 Task: Open a blank sheet, save the file as 'forecast' Insert a table '3 by 2' In first column, add headers, 'Employee Name, Monday, Tuesday'. Under first header add  John. Under second header add  1:00 Pm. Under third header add  '3:00 Pm'. Change table style to  'Blue'
Action: Mouse scrolled (155, 417) with delta (0, 0)
Screenshot: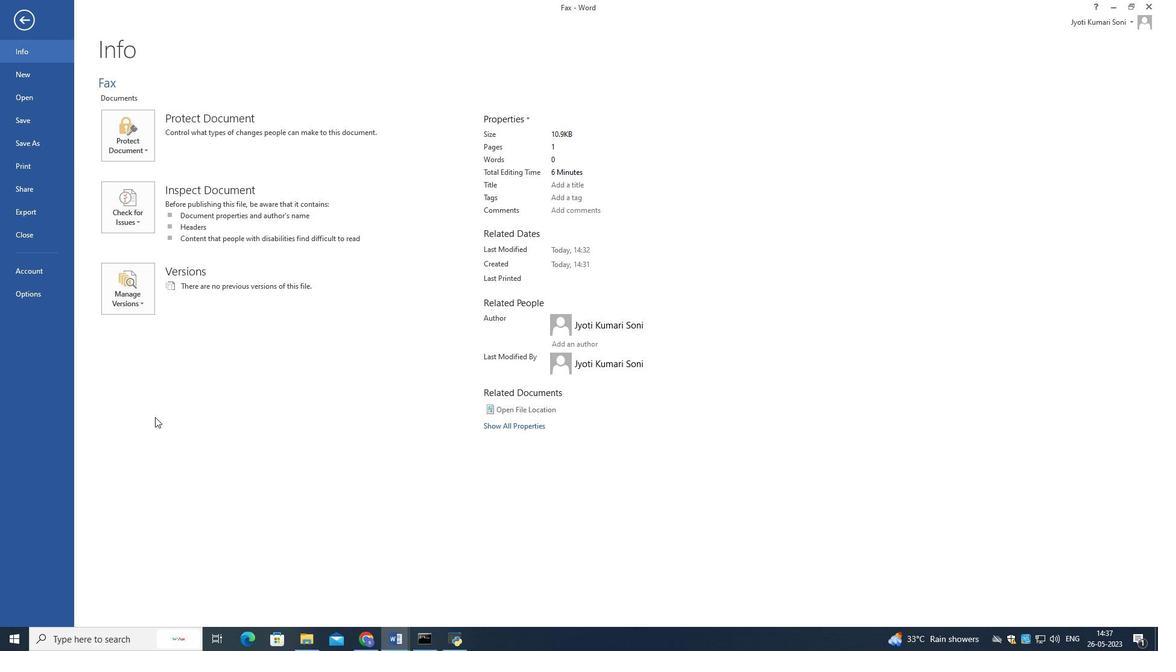 
Action: Mouse scrolled (155, 417) with delta (0, 0)
Screenshot: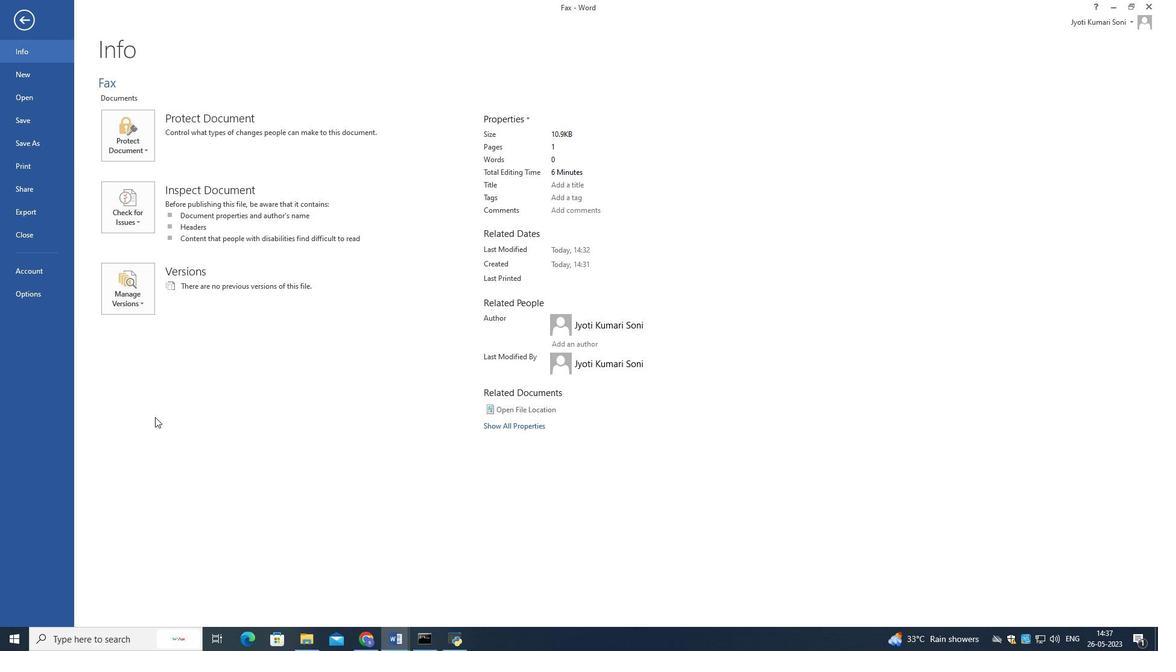 
Action: Mouse scrolled (155, 417) with delta (0, 0)
Screenshot: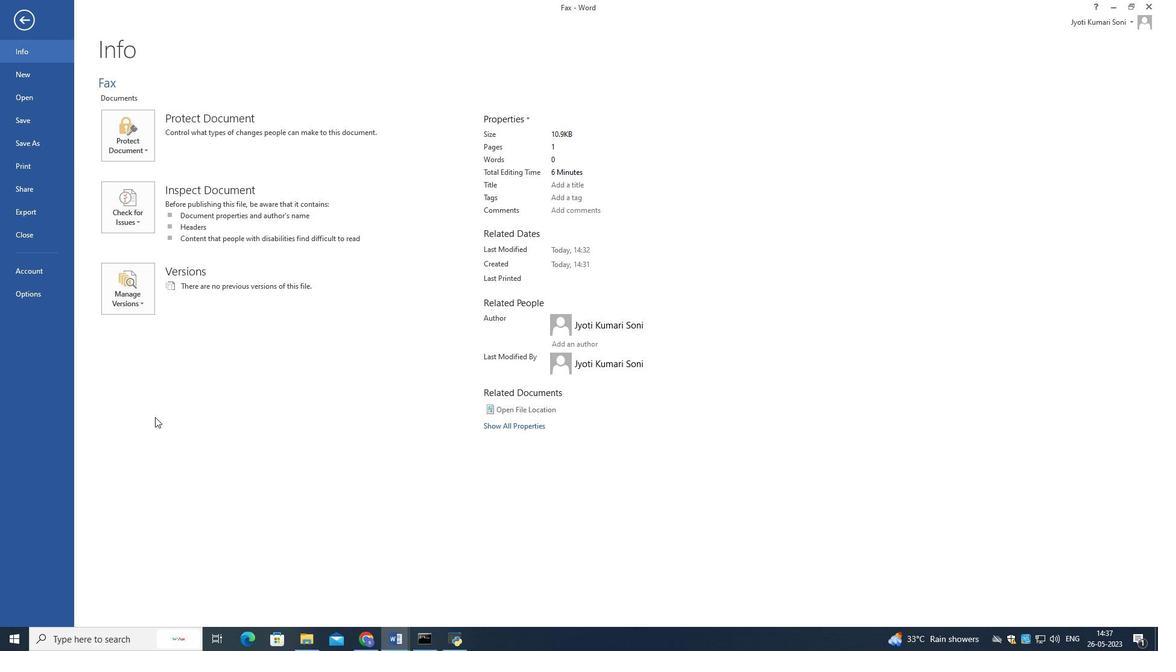 
Action: Mouse scrolled (155, 416) with delta (0, 0)
Screenshot: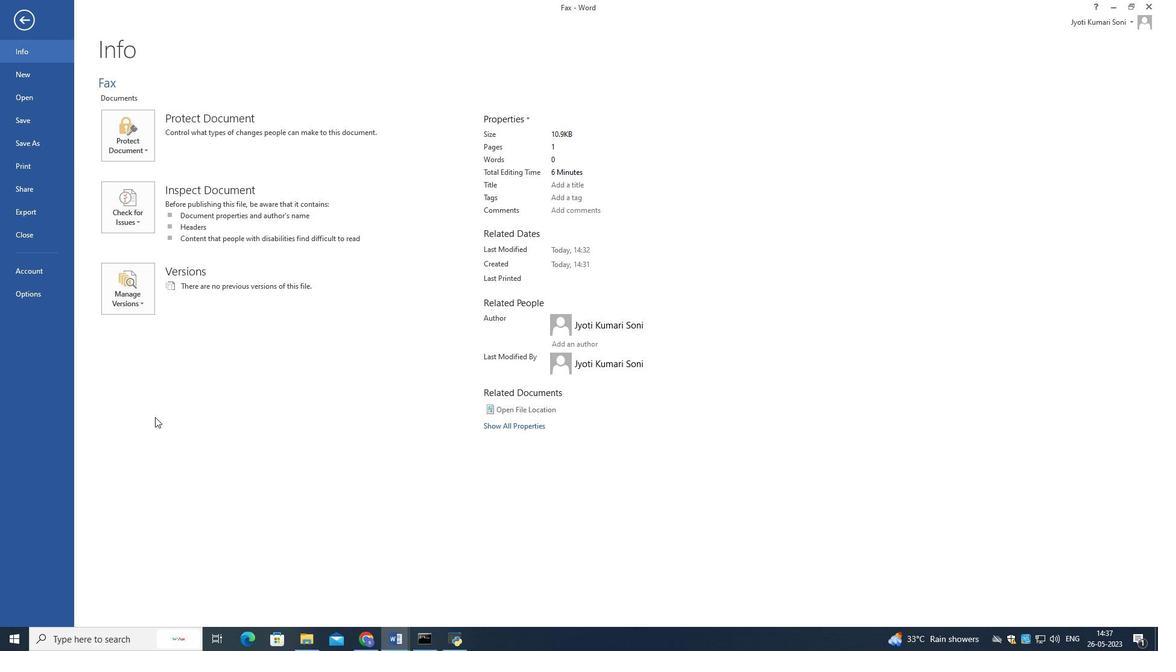 
Action: Mouse moved to (104, 402)
Screenshot: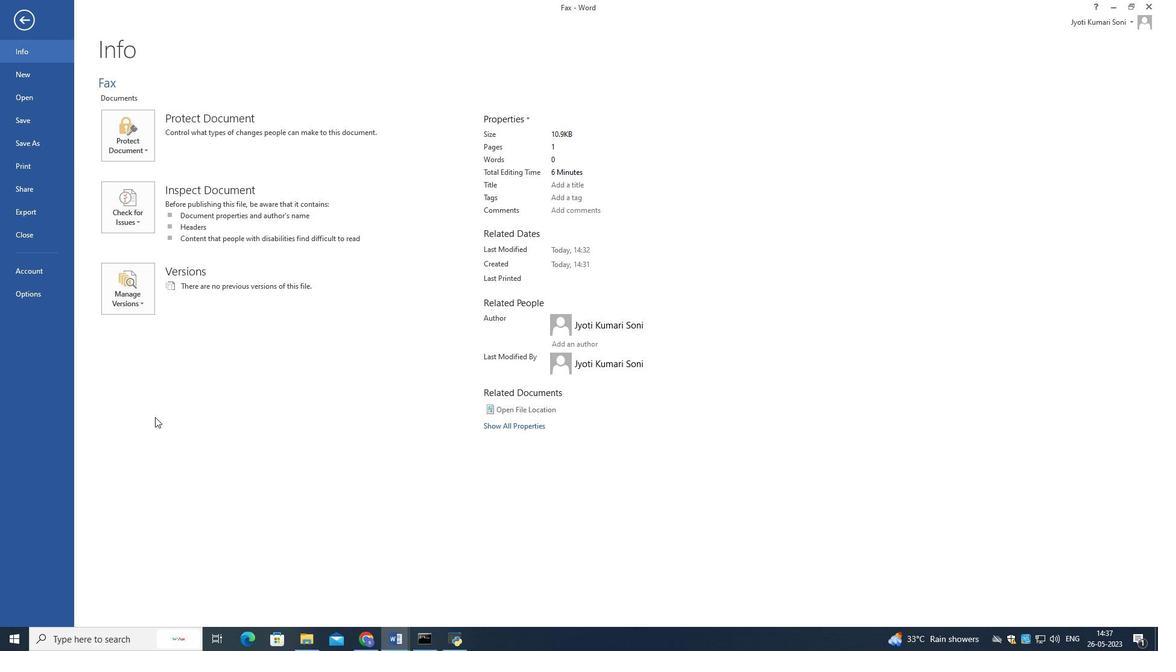 
Action: Mouse scrolled (152, 416) with delta (0, 0)
Screenshot: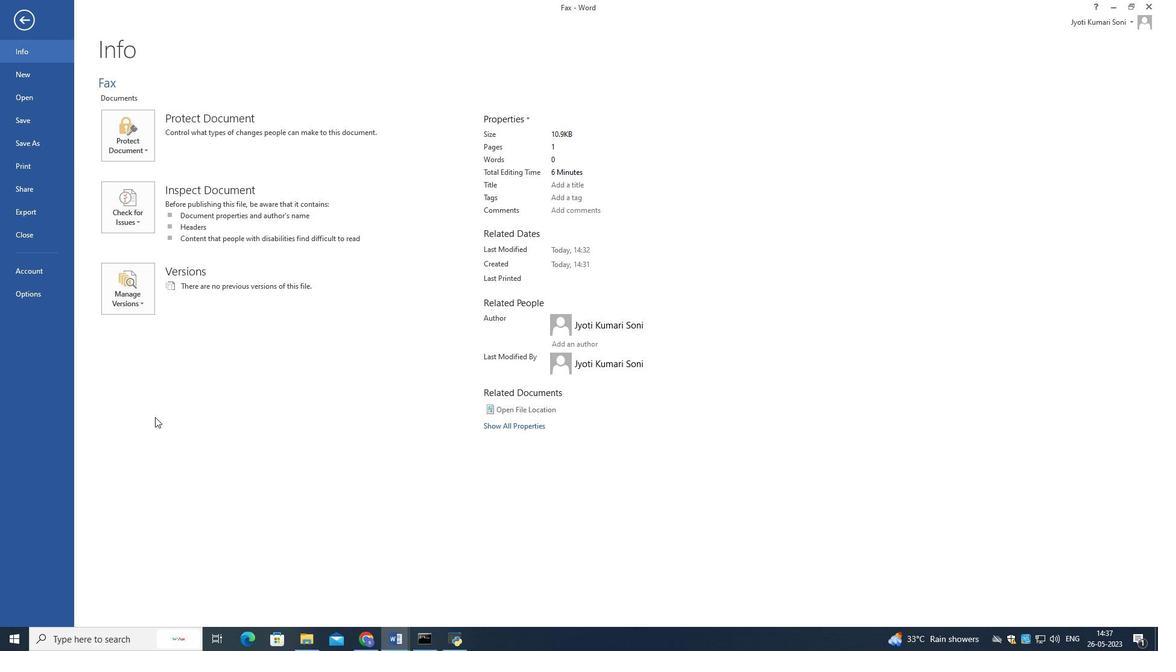 
Action: Mouse moved to (28, 80)
Screenshot: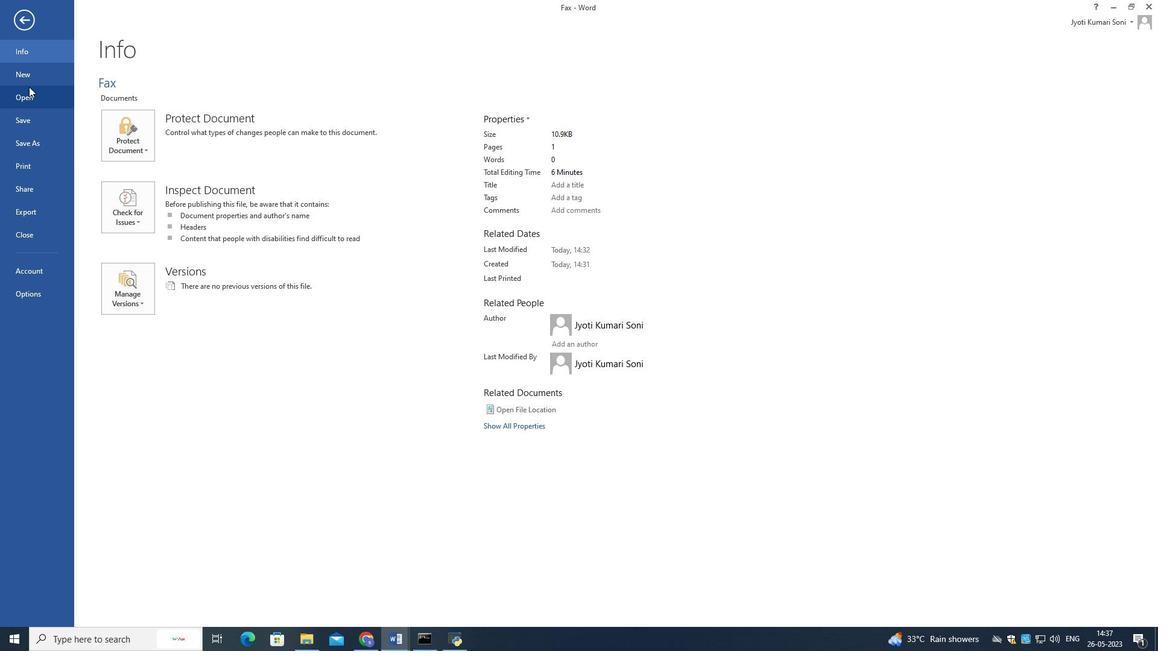 
Action: Mouse pressed left at (28, 80)
Screenshot: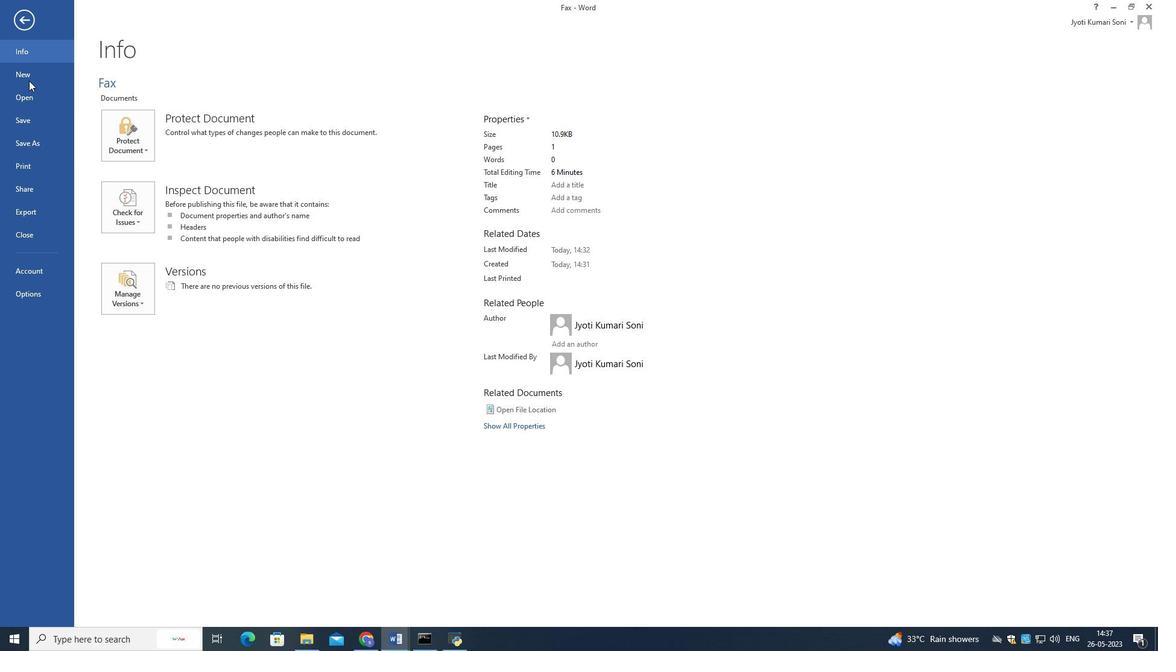 
Action: Mouse moved to (168, 155)
Screenshot: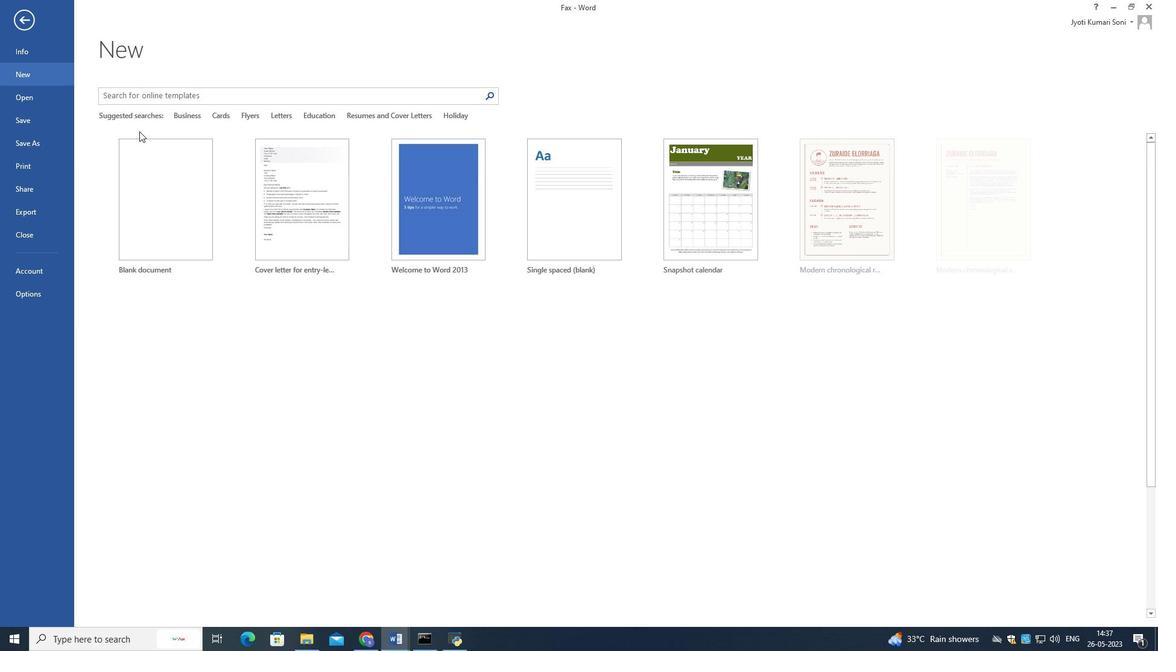 
Action: Mouse pressed left at (168, 155)
Screenshot: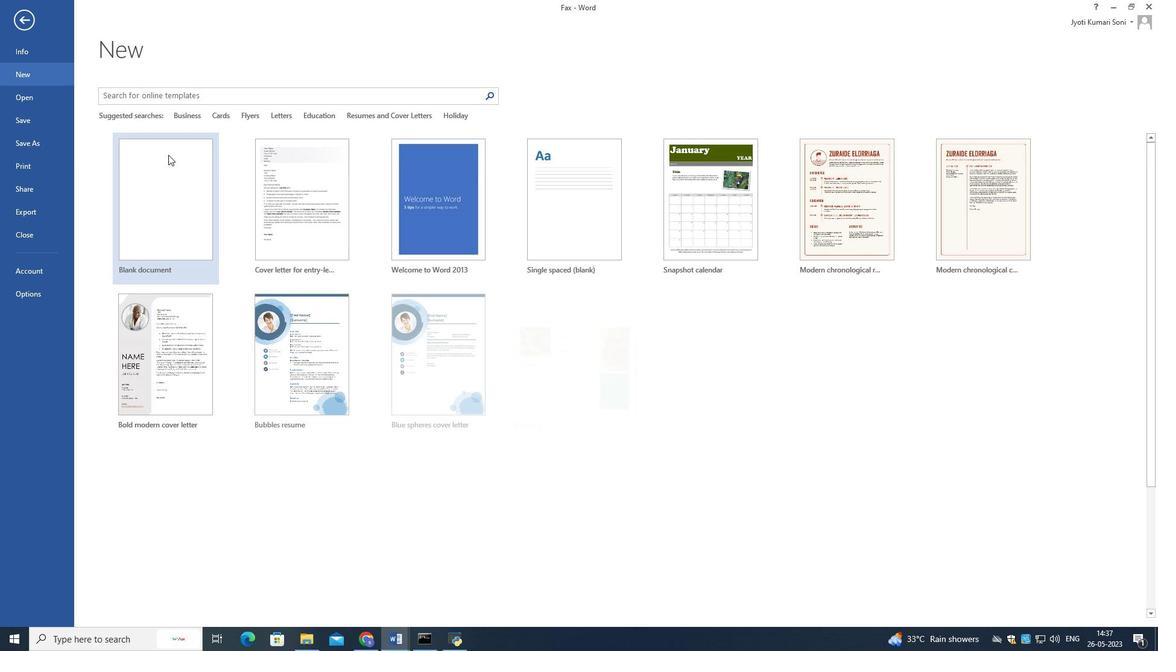 
Action: Mouse moved to (28, 22)
Screenshot: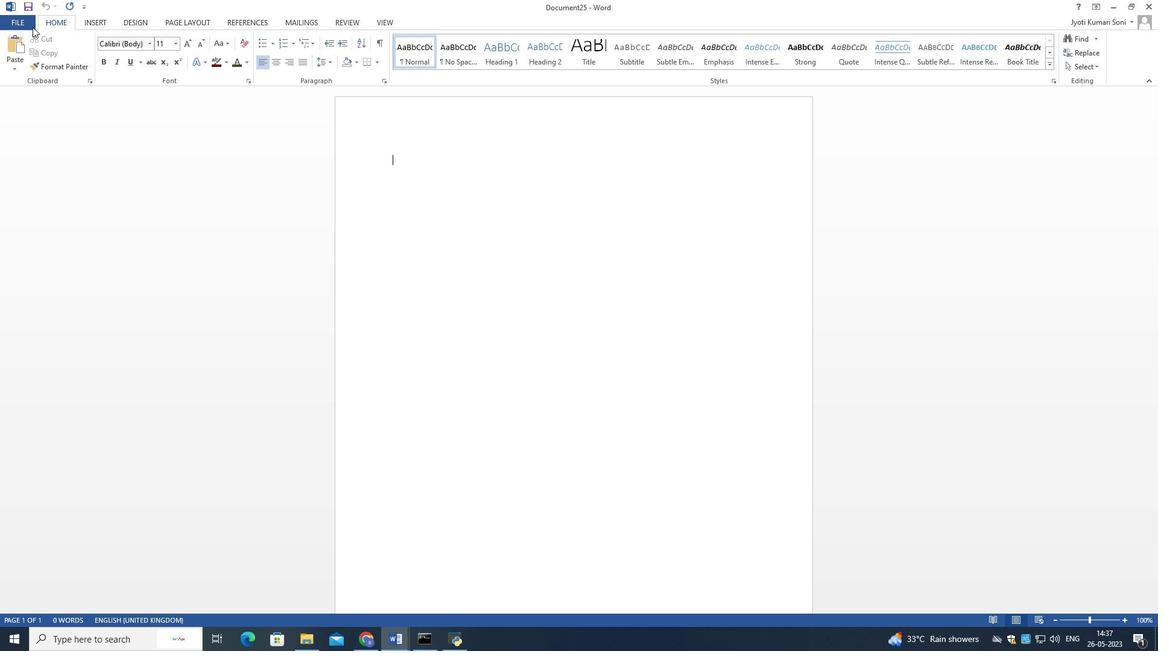 
Action: Mouse pressed left at (28, 22)
Screenshot: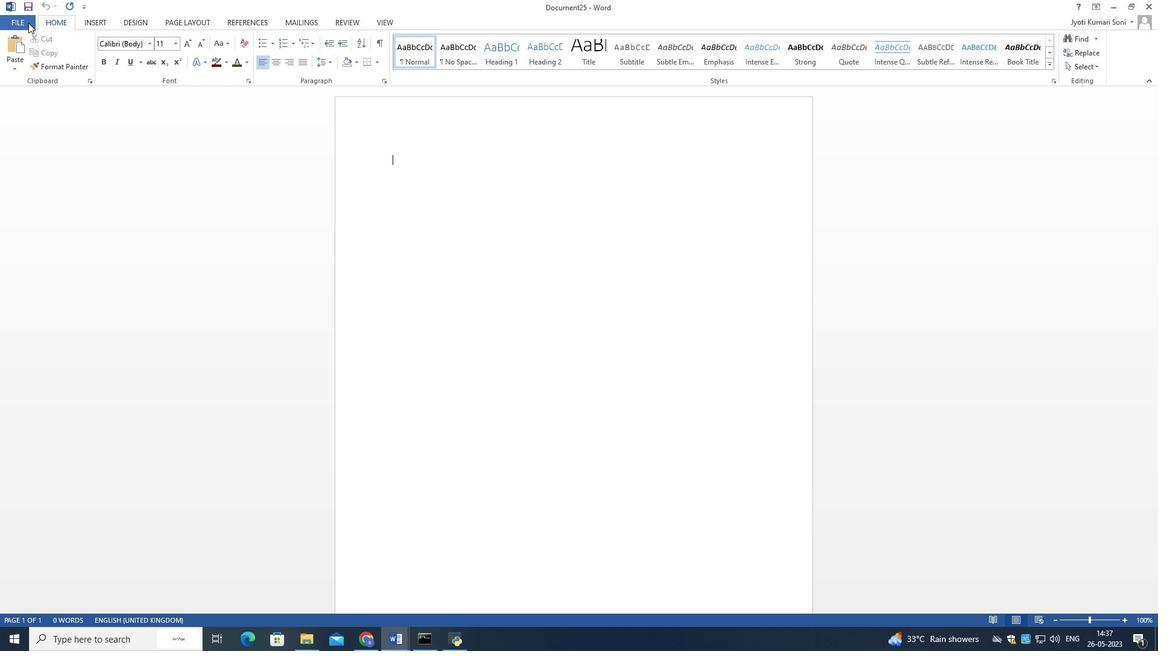 
Action: Mouse moved to (28, 143)
Screenshot: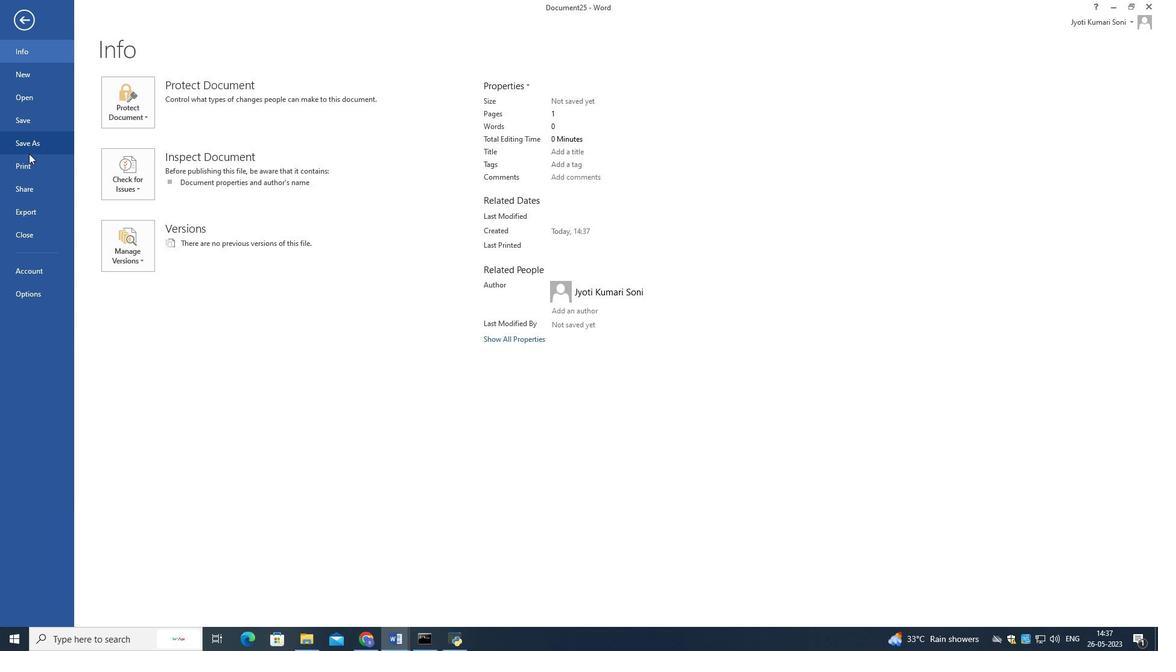 
Action: Mouse pressed left at (28, 143)
Screenshot: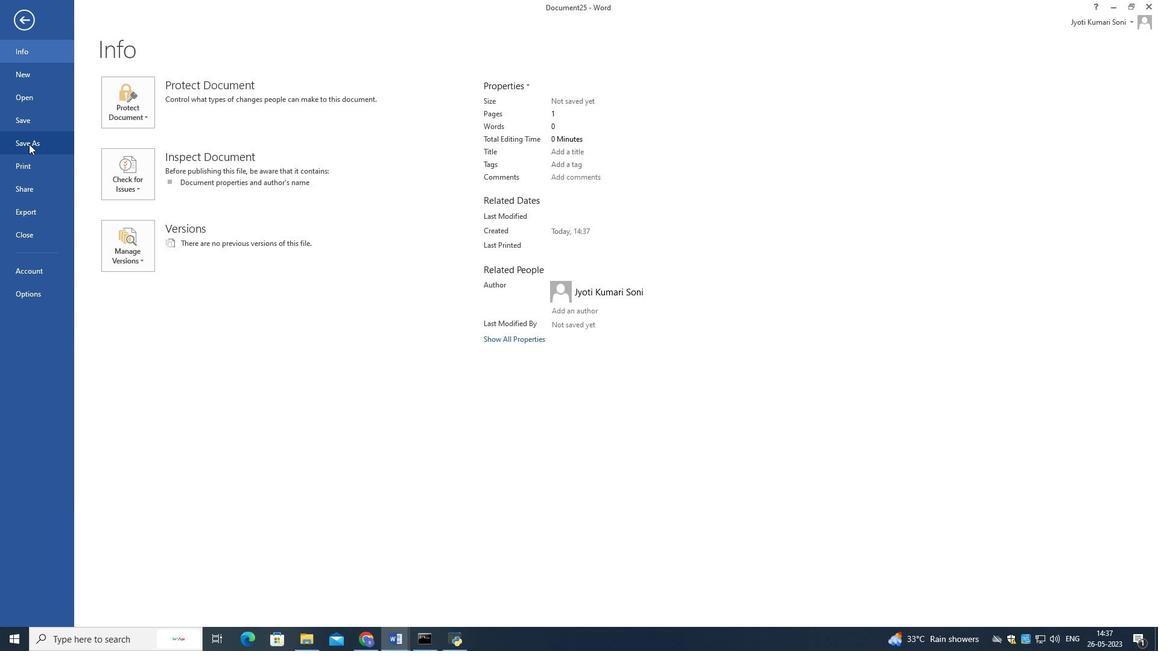 
Action: Mouse moved to (339, 122)
Screenshot: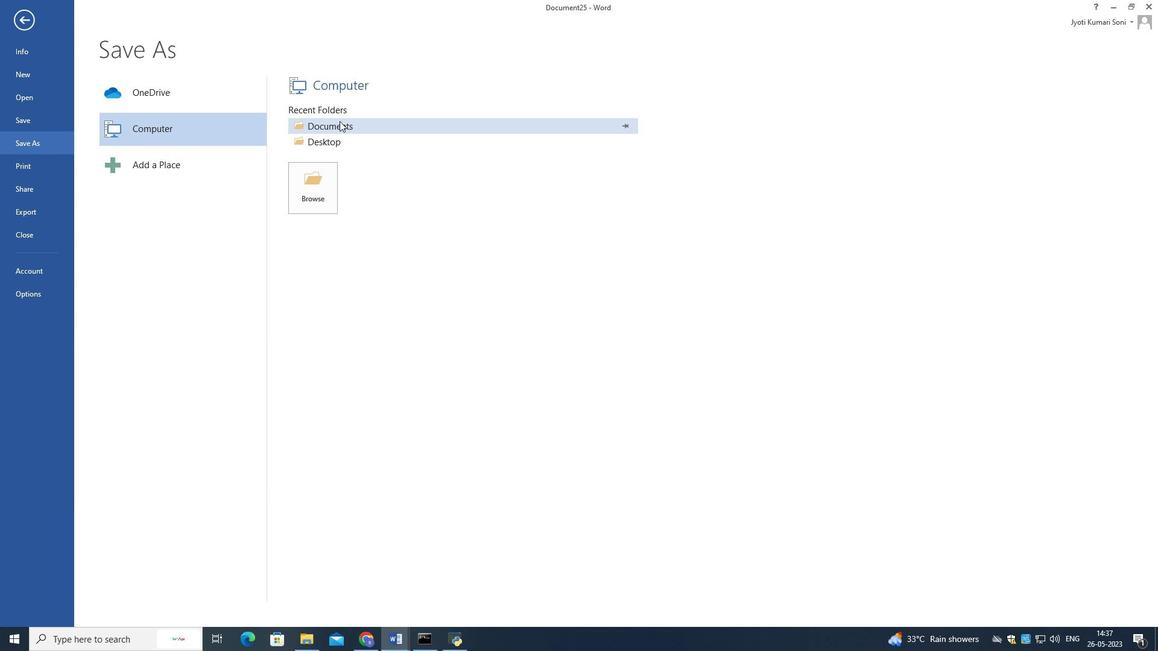 
Action: Mouse pressed left at (339, 122)
Screenshot: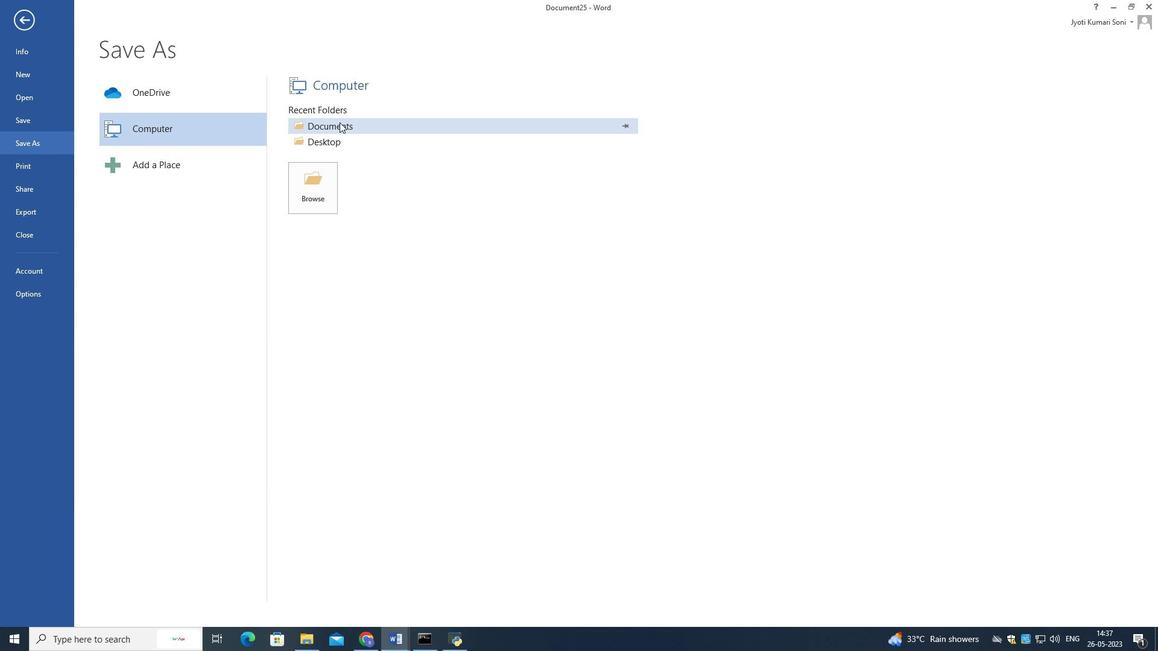
Action: Mouse moved to (334, 243)
Screenshot: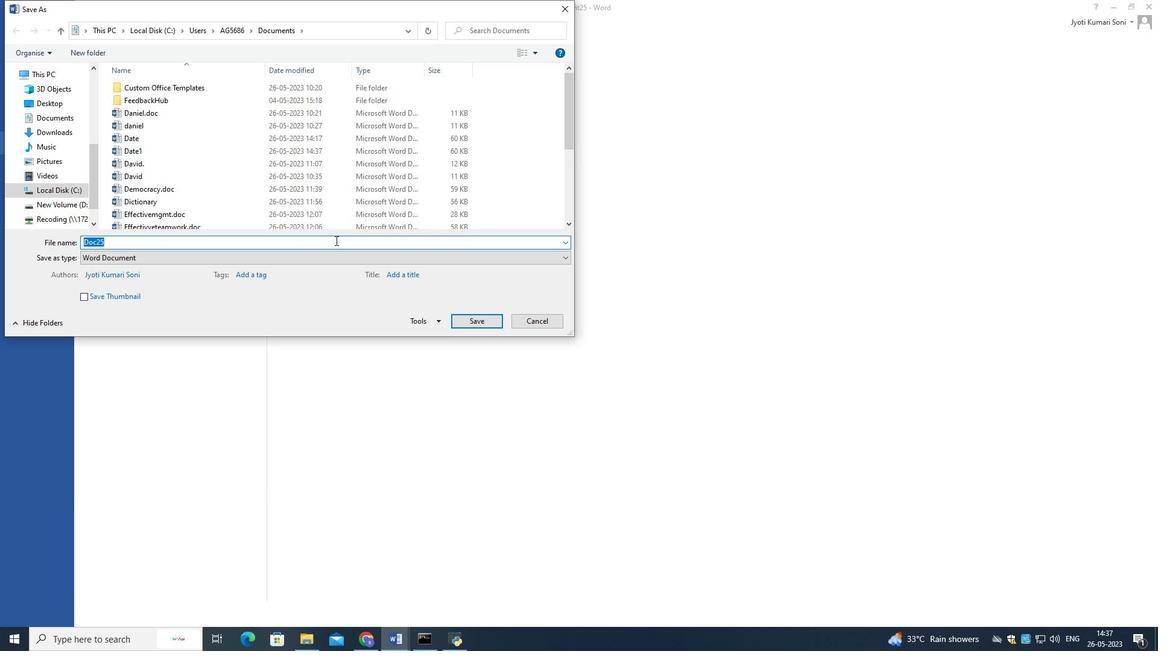 
Action: Mouse pressed left at (334, 243)
Screenshot: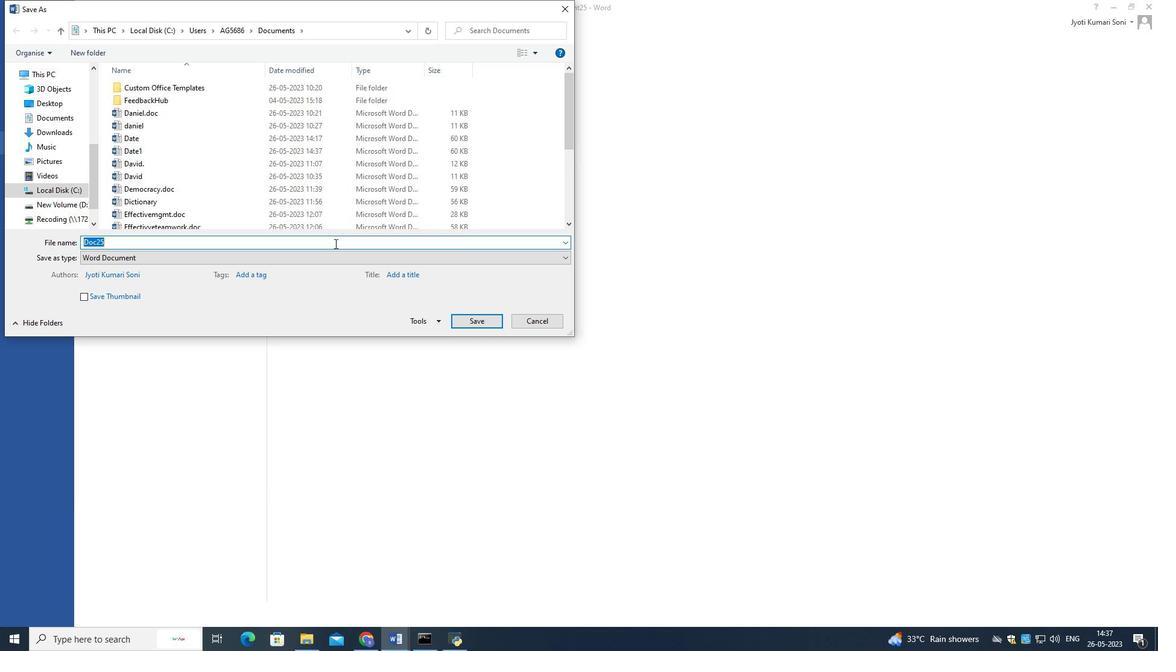 
Action: Key pressed <Key.backspace><Key.backspace><Key.backspace><Key.backspace><Key.backspace><Key.backspace><Key.backspace><Key.backspace><Key.backspace><Key.backspace><Key.backspace><Key.backspace><Key.backspace><Key.backspace><Key.backspace><Key.backspace><Key.backspace><Key.shift><Key.shift><Key.shift><Key.shift><Key.shift><Key.shift><Key.shift><Key.shift><Key.shift><Key.shift>Forecast
Screenshot: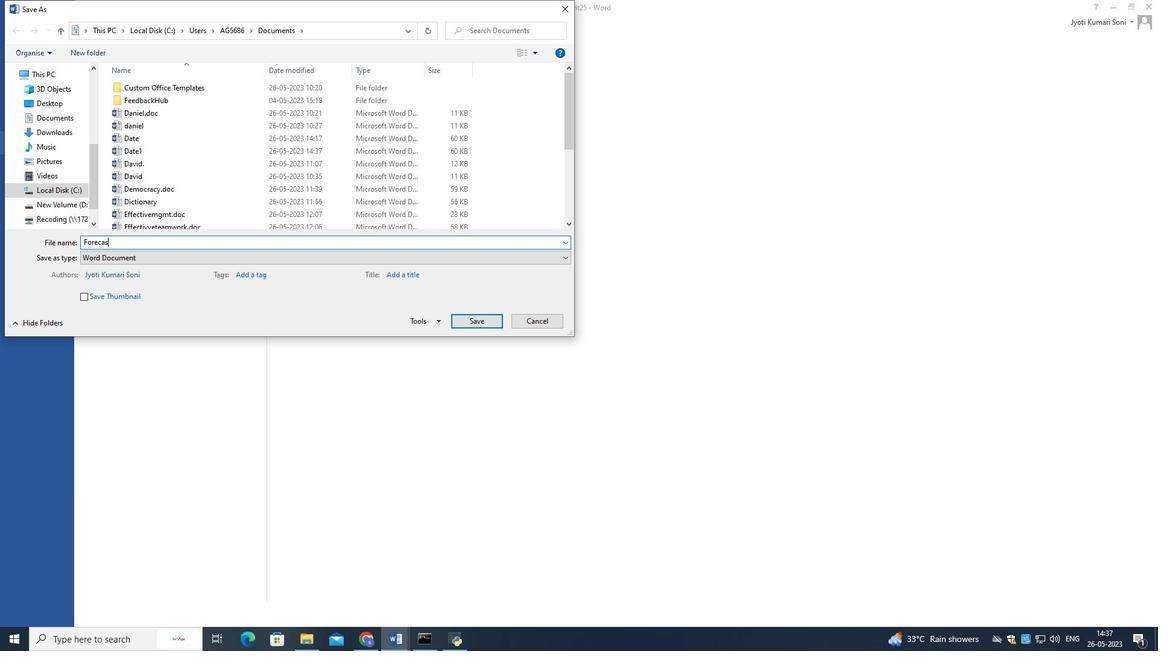 
Action: Mouse moved to (468, 322)
Screenshot: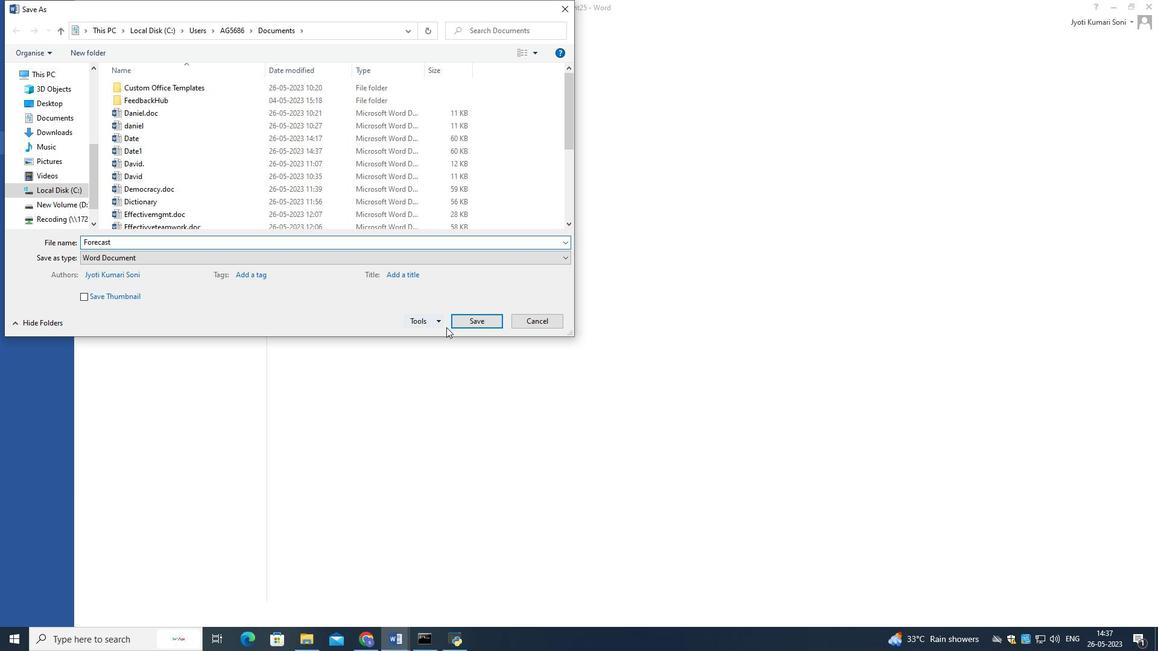 
Action: Mouse pressed left at (468, 322)
Screenshot: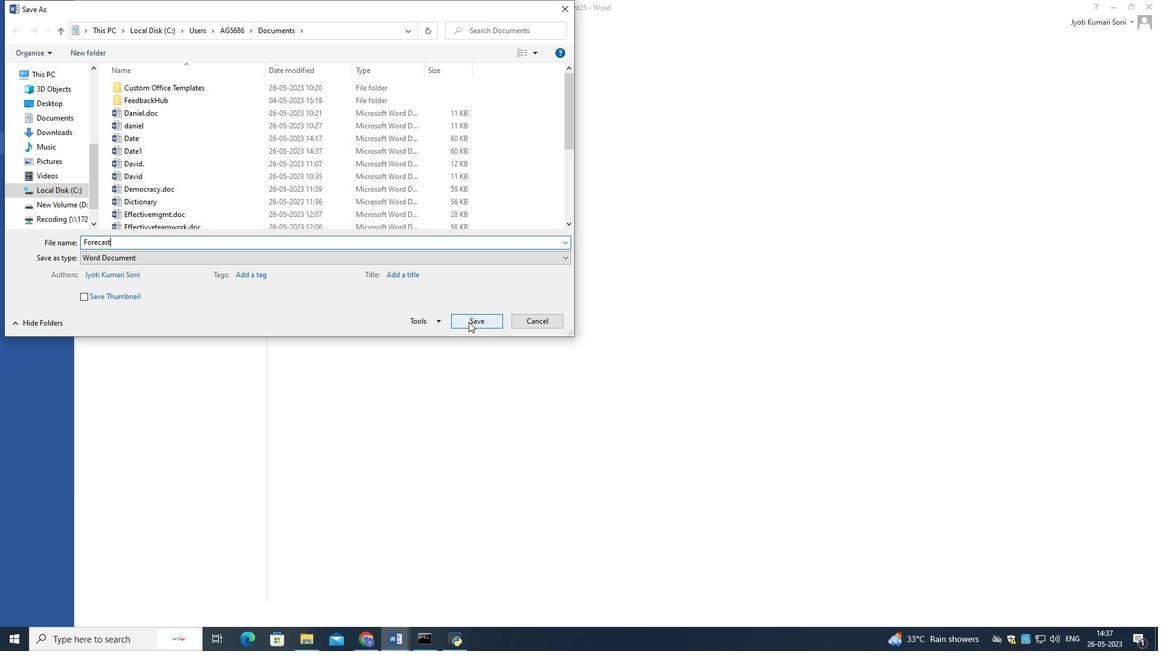 
Action: Mouse moved to (94, 21)
Screenshot: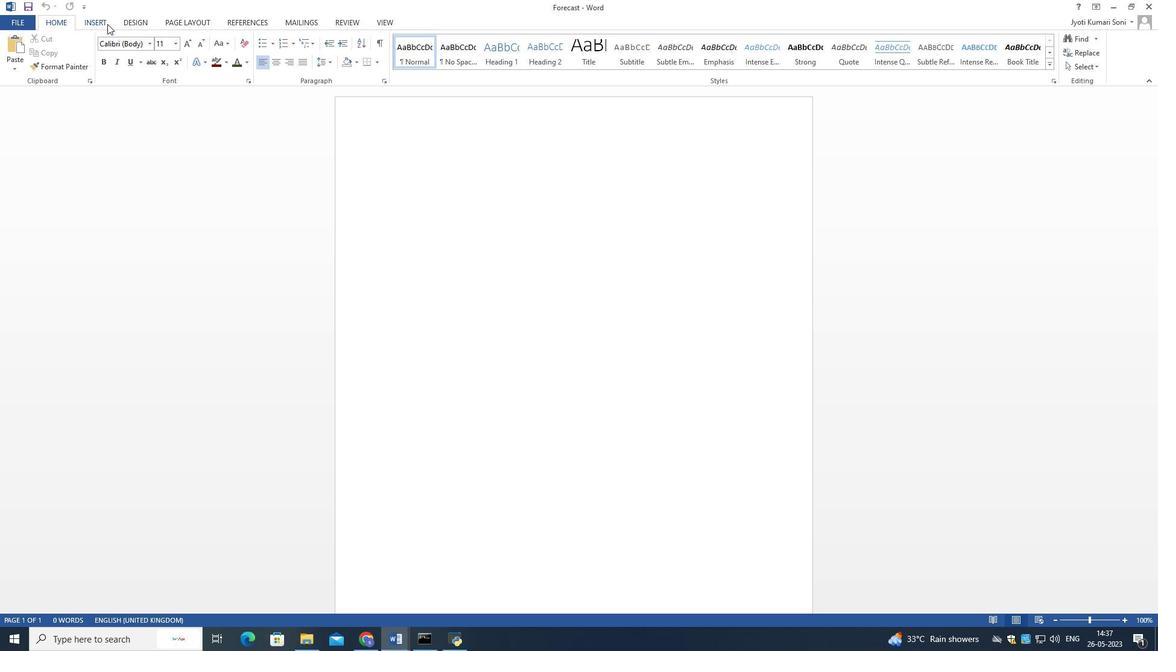 
Action: Mouse pressed left at (94, 21)
Screenshot: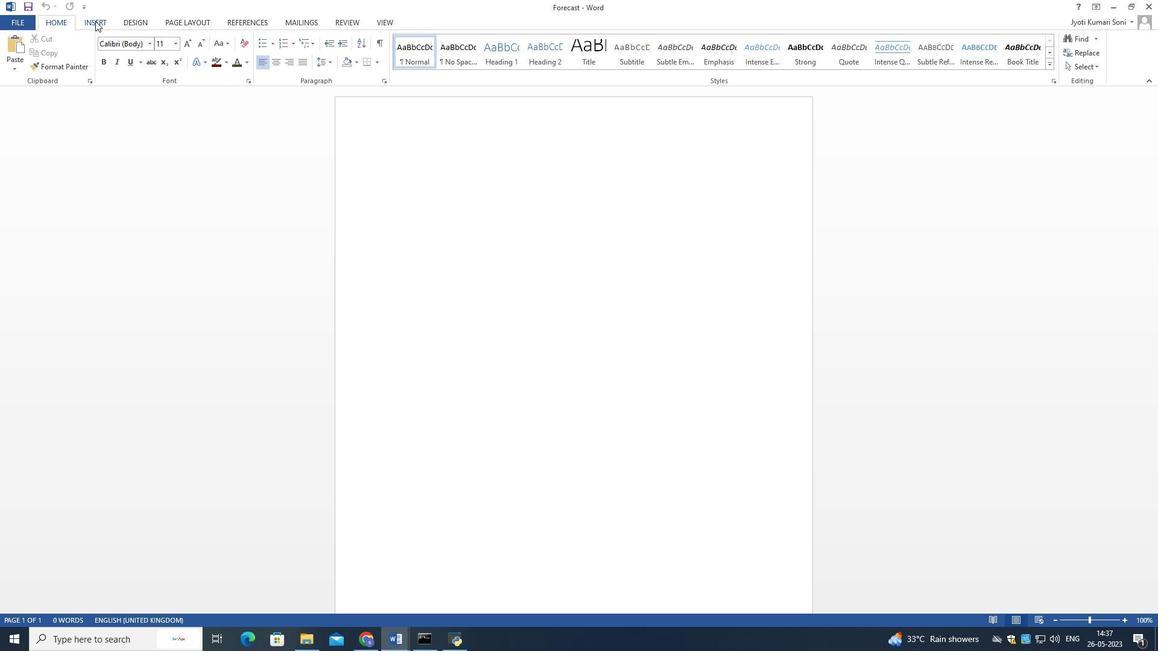 
Action: Mouse moved to (98, 69)
Screenshot: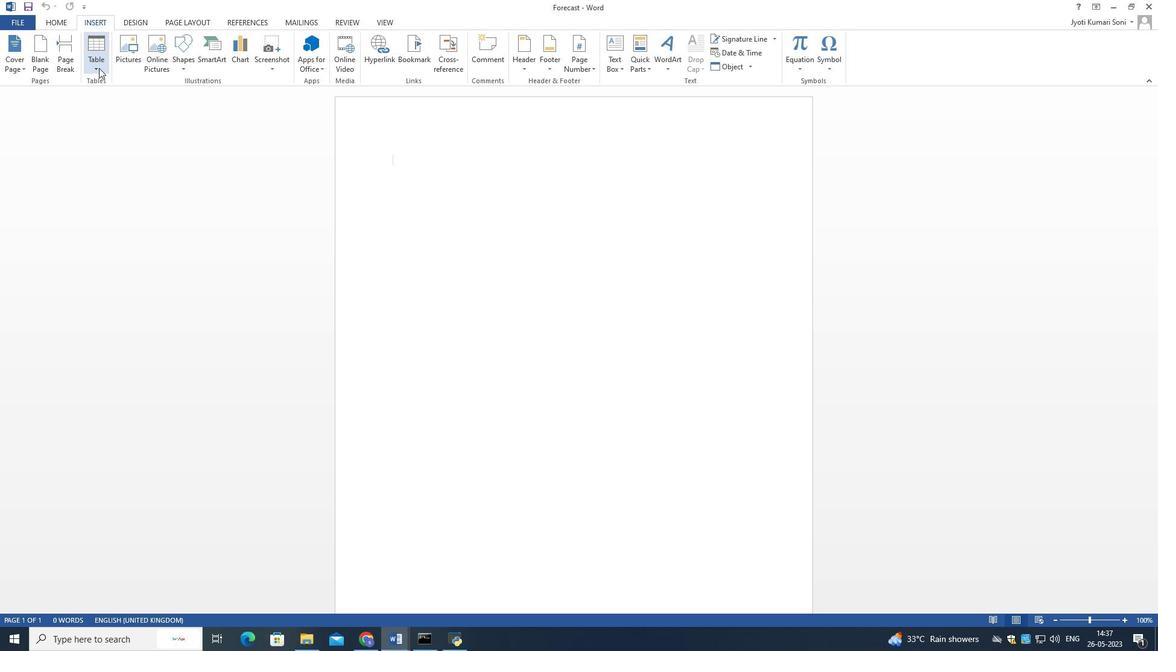 
Action: Mouse pressed left at (98, 69)
Screenshot: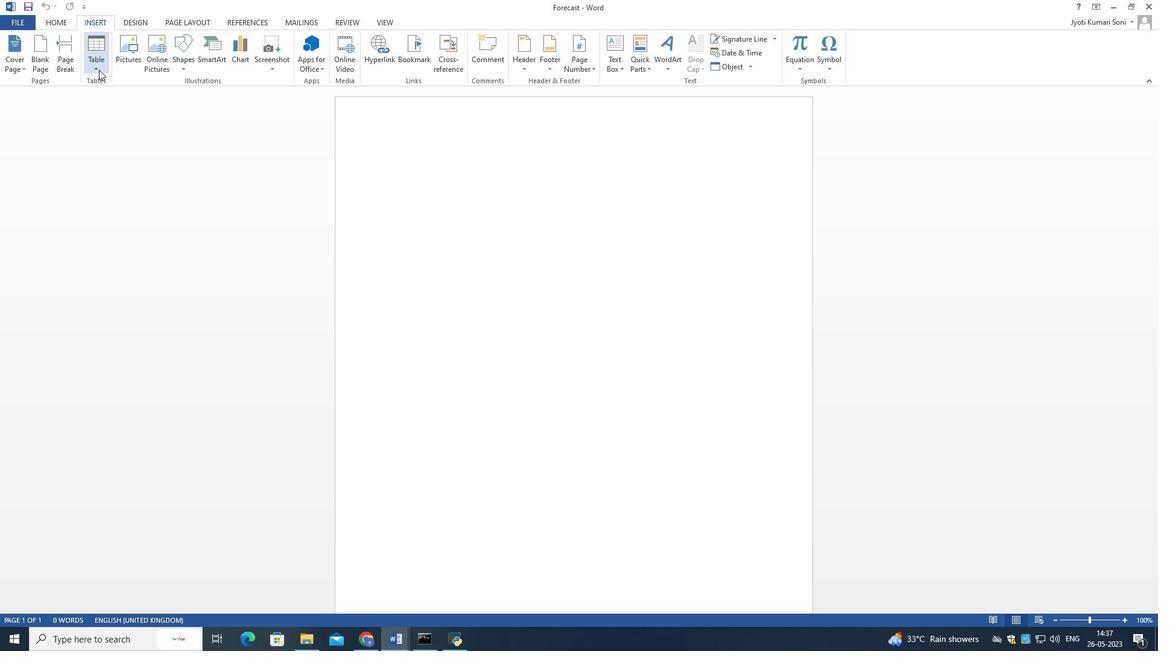 
Action: Mouse moved to (115, 103)
Screenshot: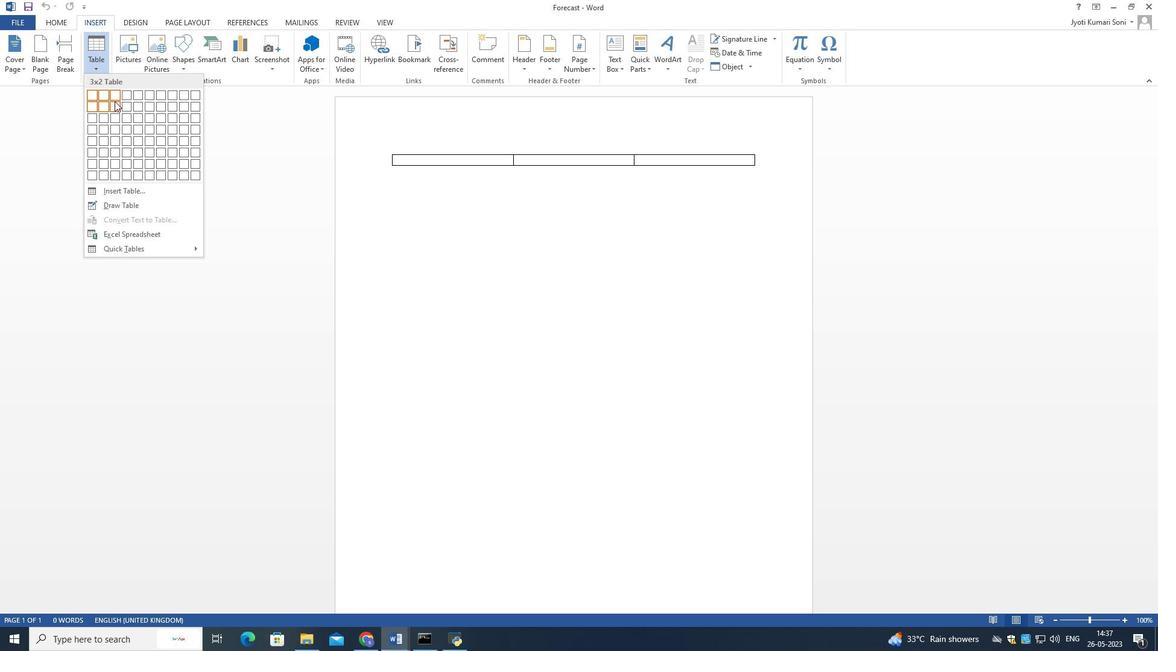 
Action: Mouse pressed left at (115, 103)
Screenshot: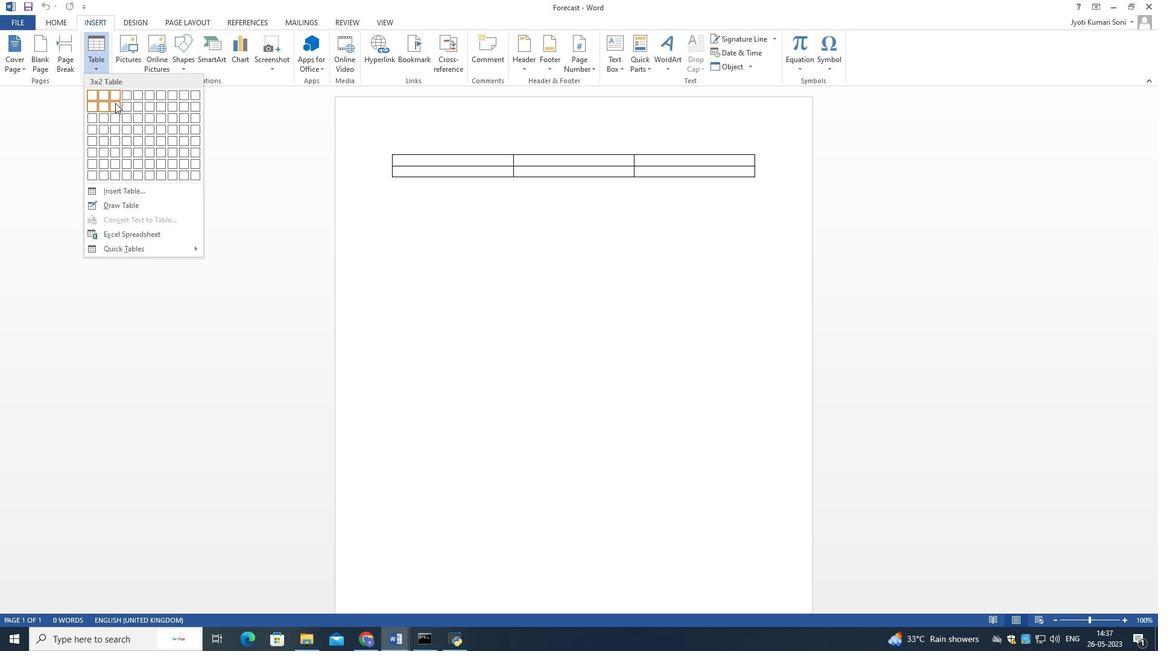 
Action: Mouse moved to (581, 165)
Screenshot: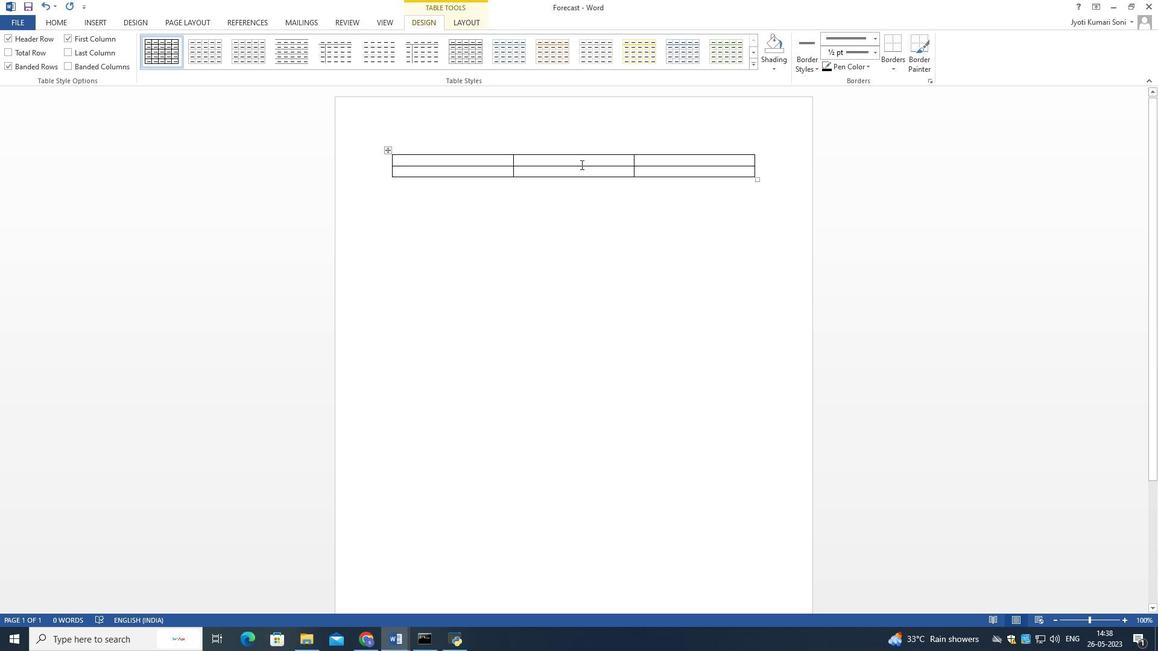
Action: Mouse pressed left at (581, 165)
Screenshot: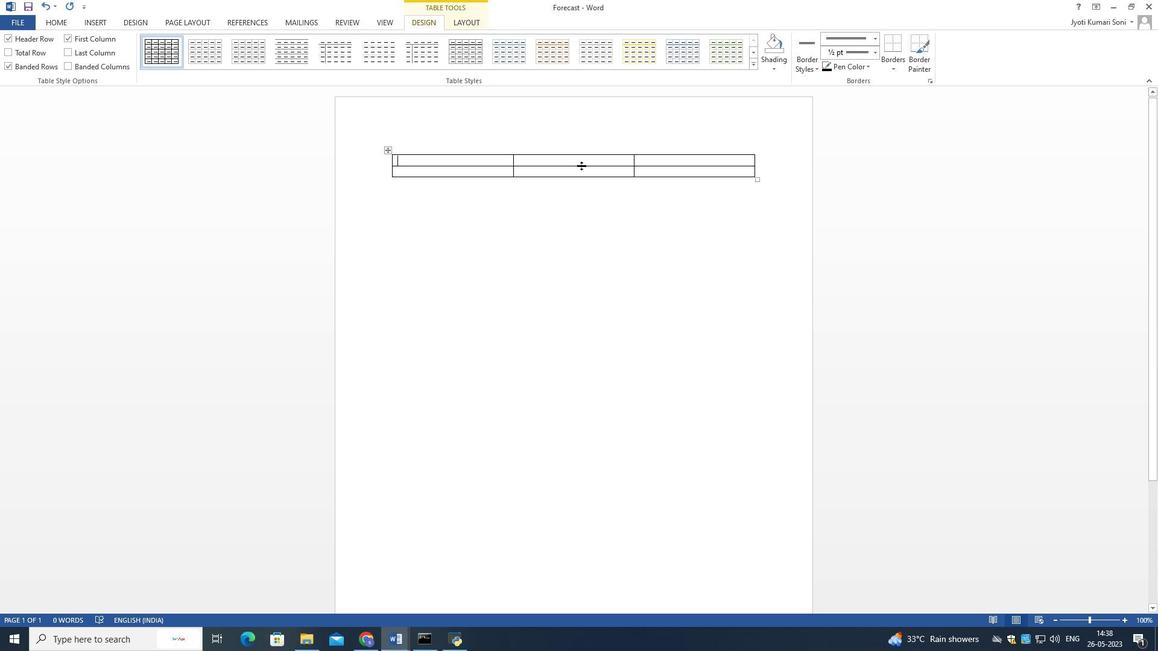 
Action: Mouse moved to (584, 193)
Screenshot: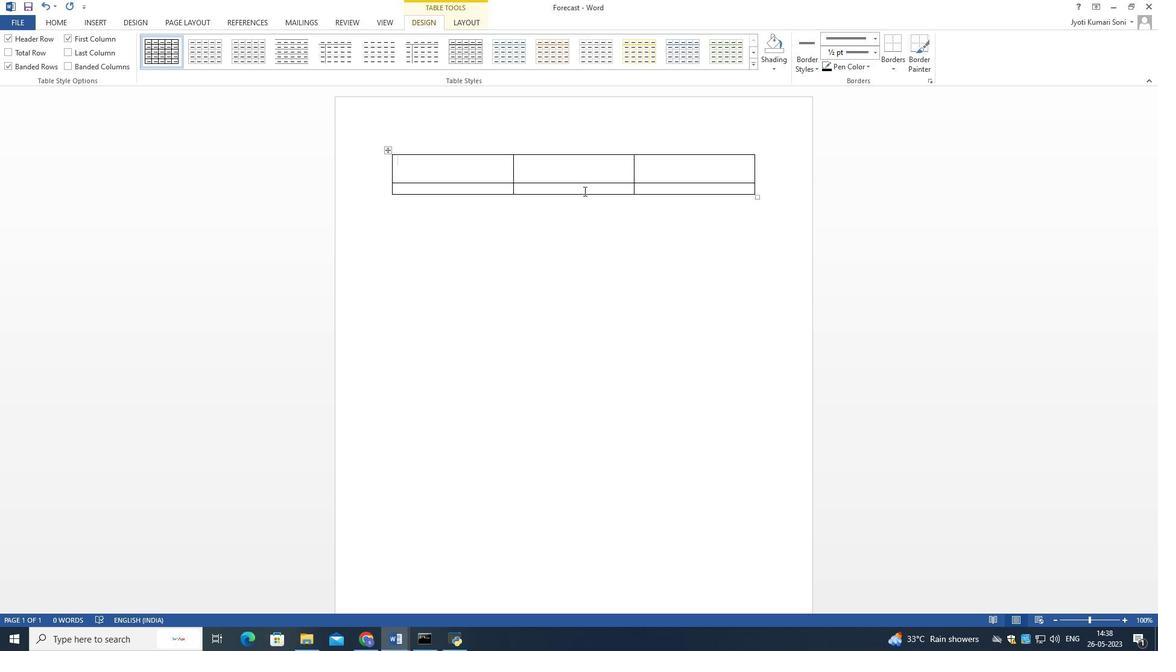 
Action: Mouse pressed left at (584, 193)
Screenshot: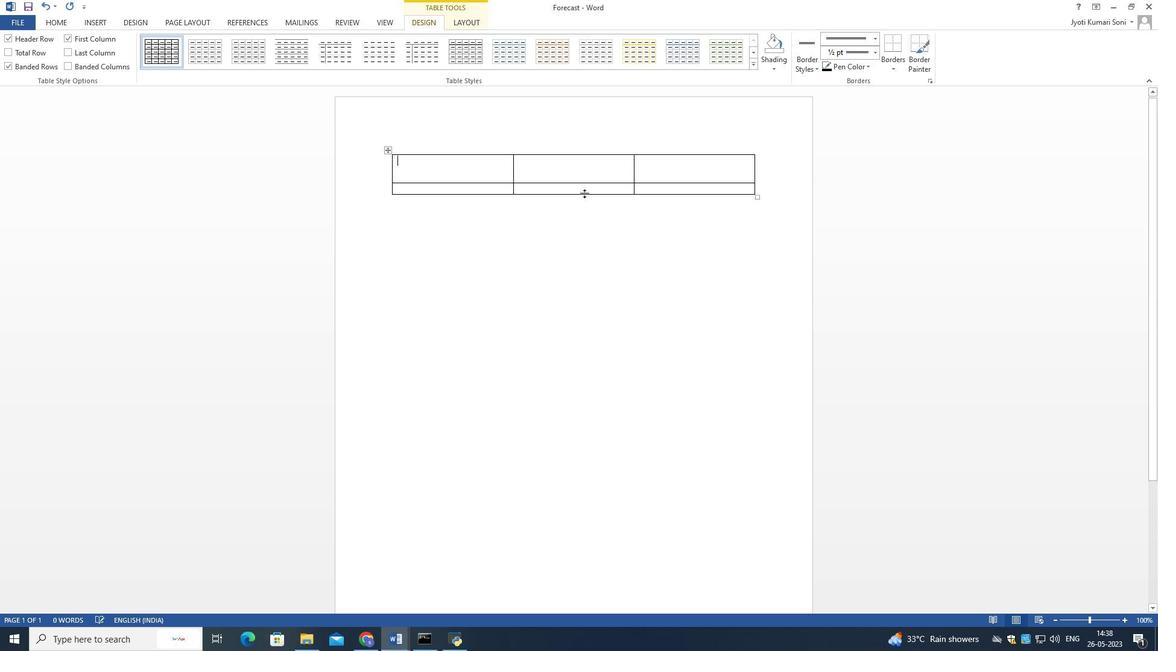 
Action: Mouse moved to (585, 192)
Screenshot: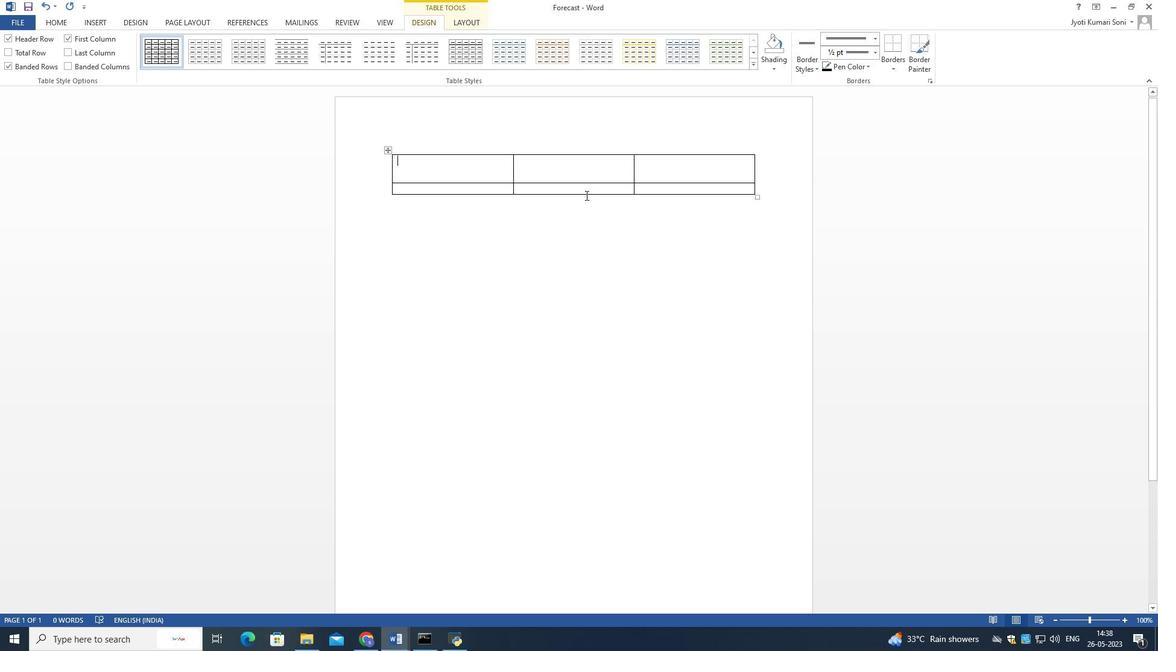 
Action: Mouse pressed left at (585, 192)
Screenshot: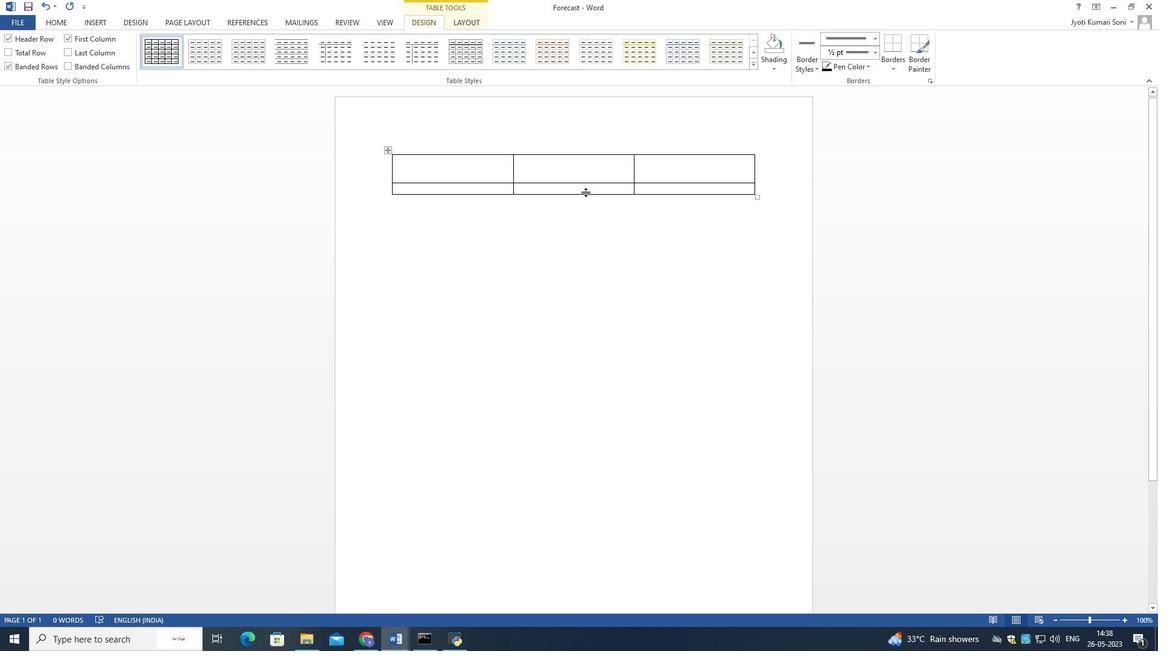 
Action: Mouse moved to (484, 169)
Screenshot: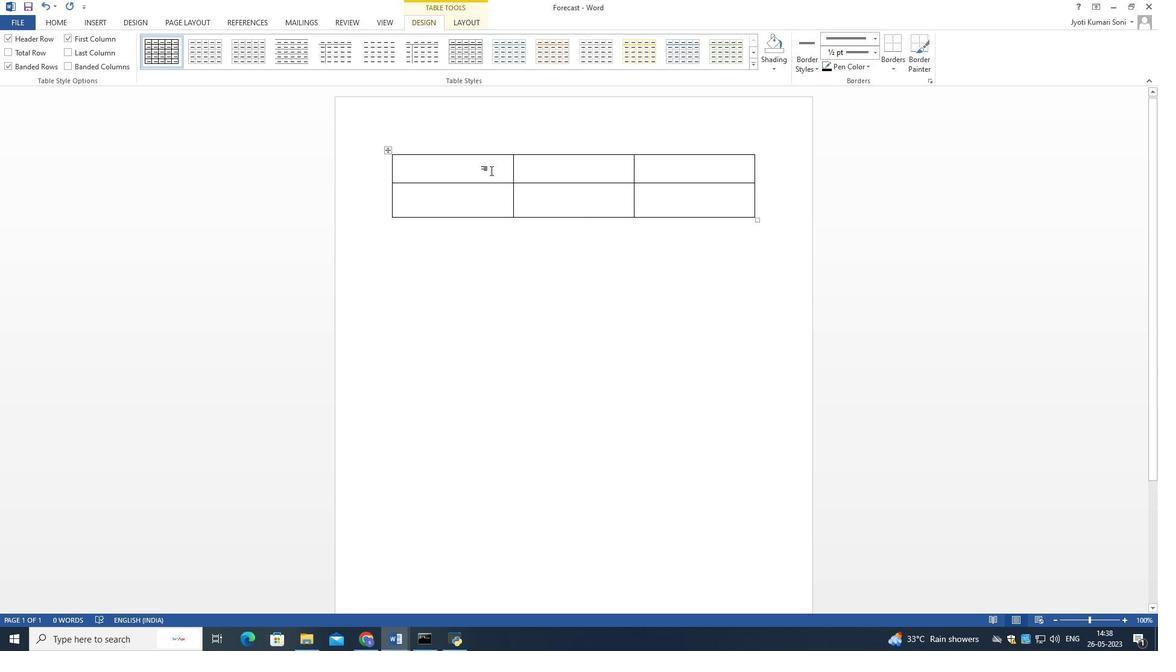 
Action: Mouse pressed left at (484, 169)
Screenshot: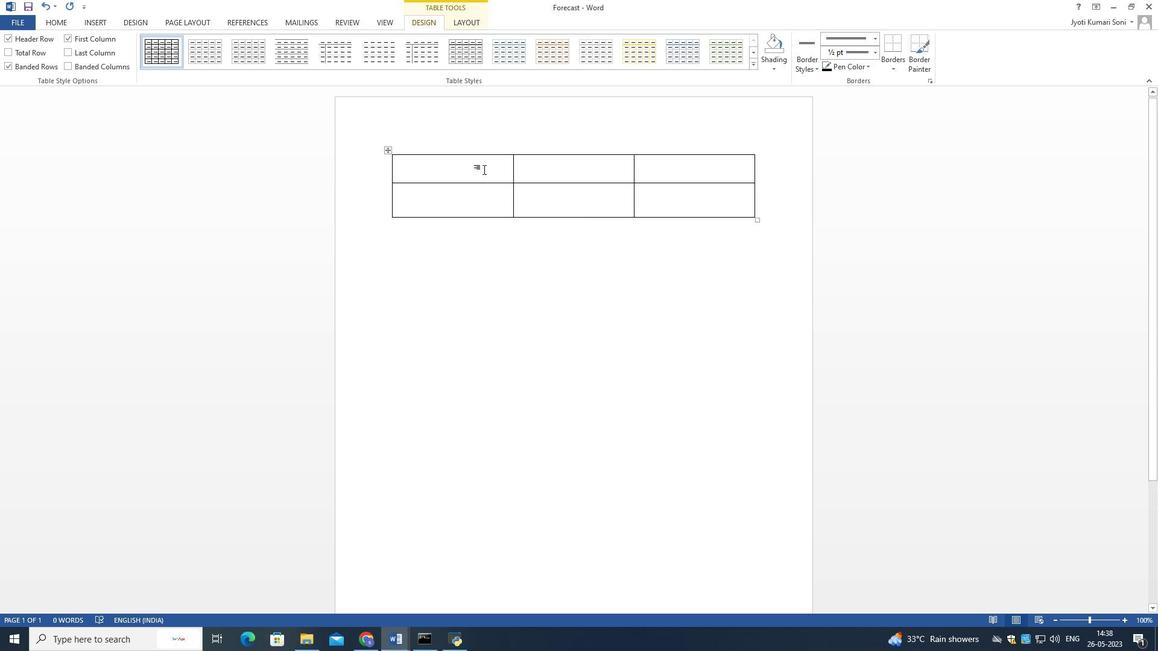
Action: Mouse moved to (452, 168)
Screenshot: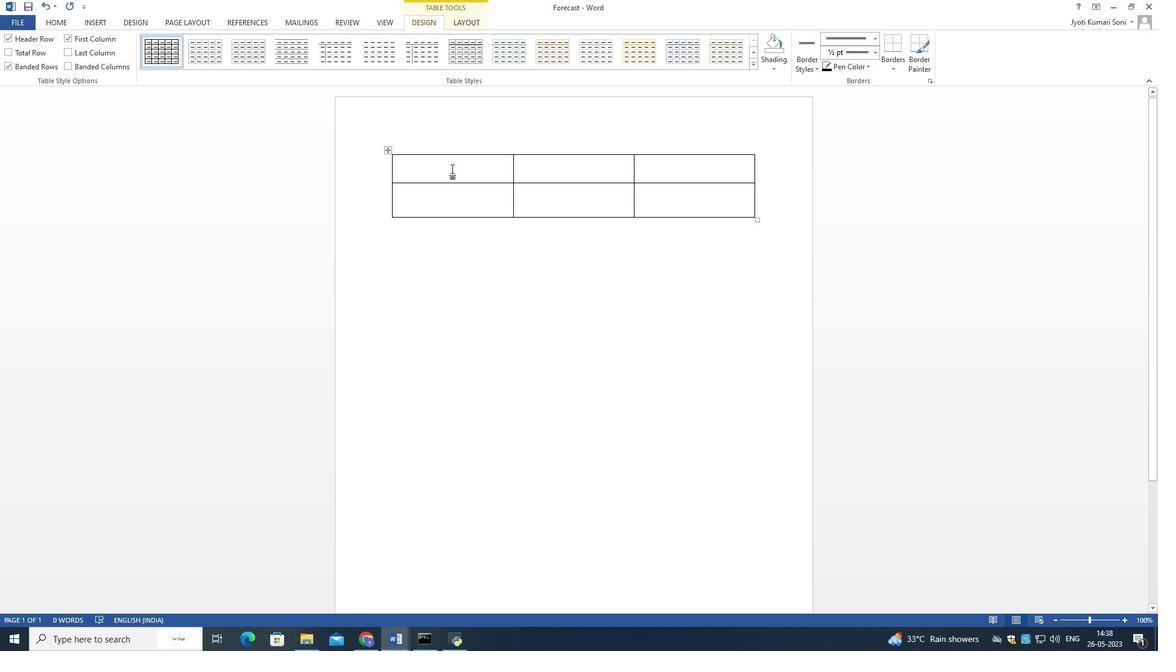 
Action: Mouse pressed left at (452, 168)
Screenshot: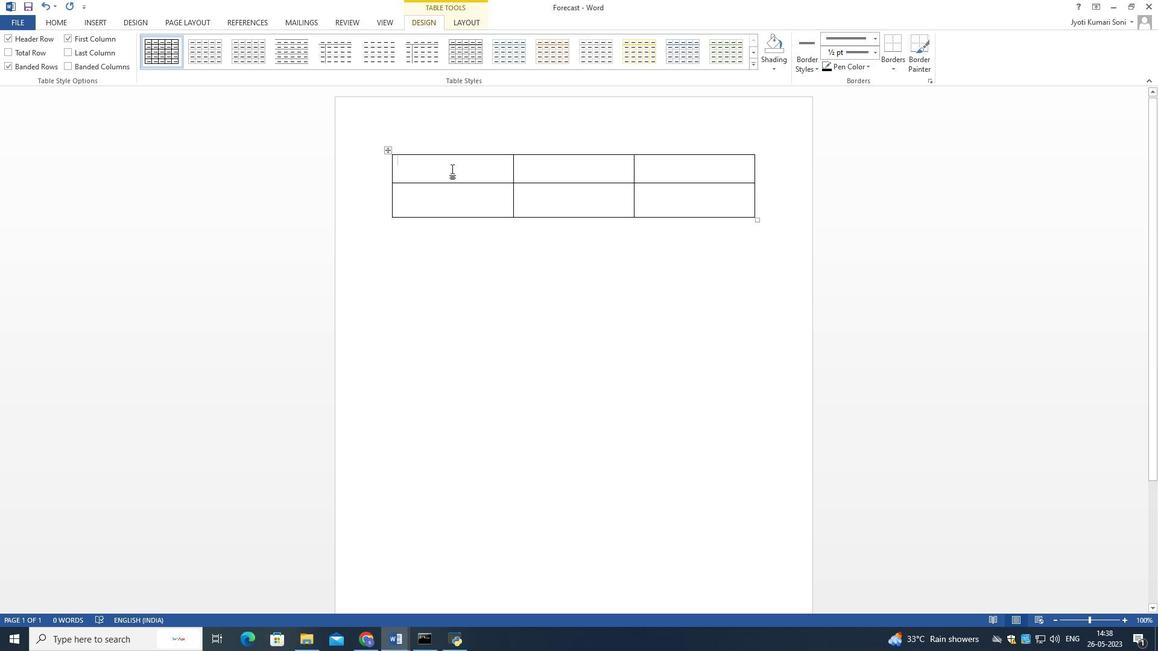
Action: Key pressed <Key.shift>Em
Screenshot: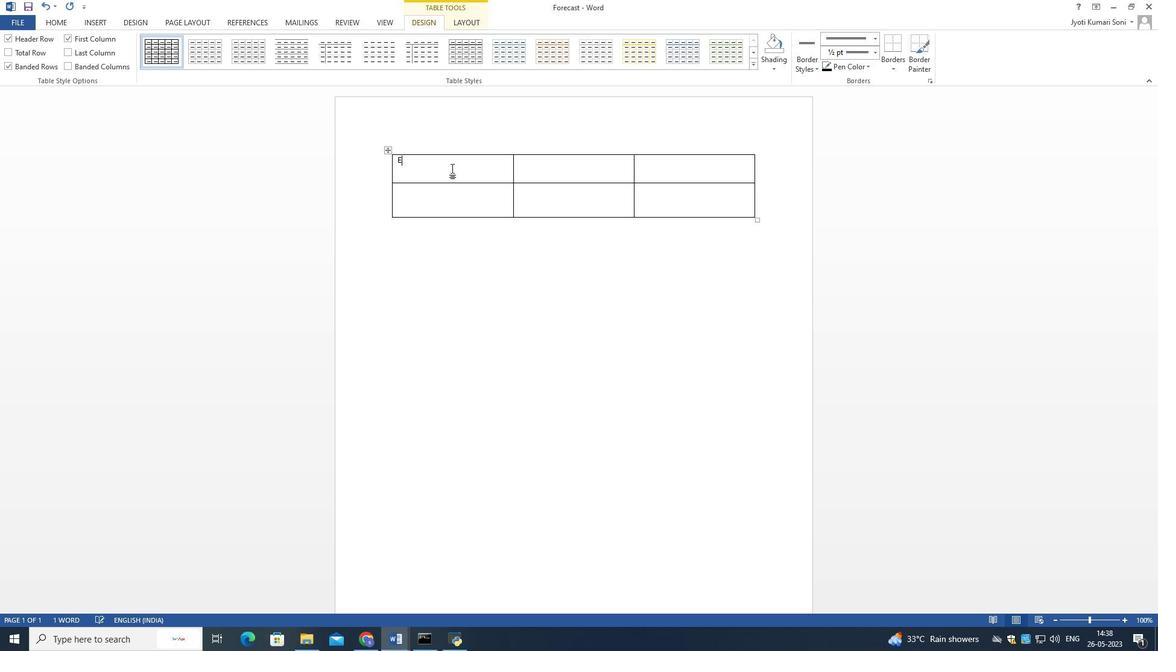 
Action: Mouse moved to (1144, 317)
Screenshot: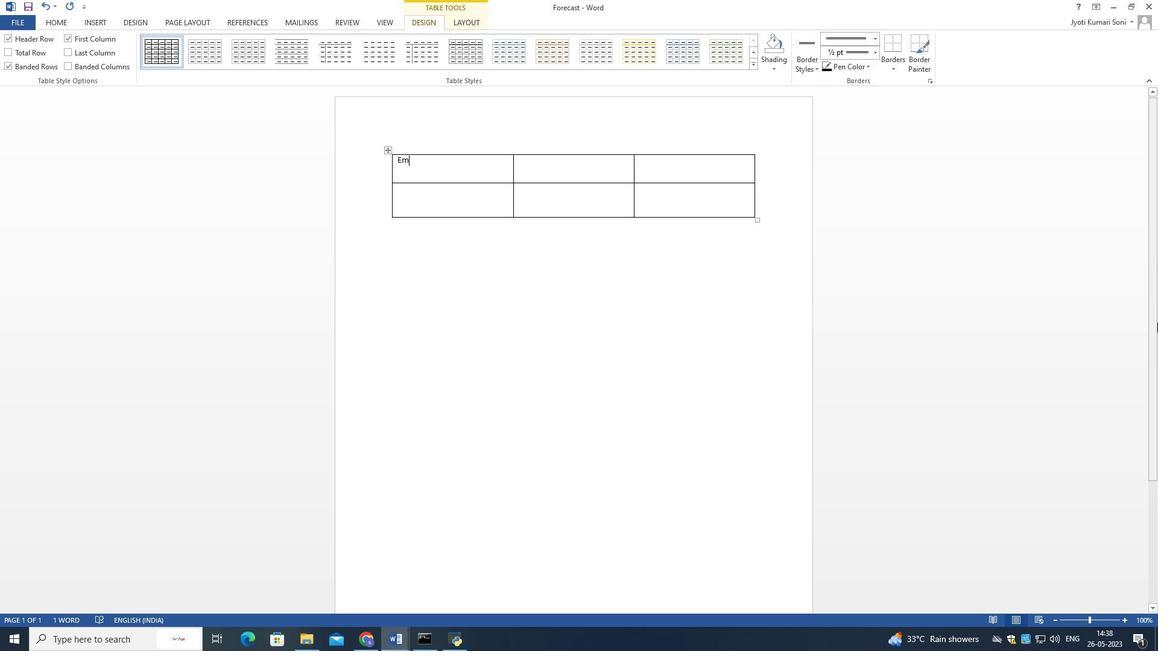 
Action: Key pressed ployee<Key.space><Key.shift>Name<Key.right><Key.shift>Monday<Key.right><Key.shift><Key.shift><Key.shift><Key.shift><Key.shift><Key.shift><Key.shift><Key.shift><Key.shift><Key.shift>Tuesday
Screenshot: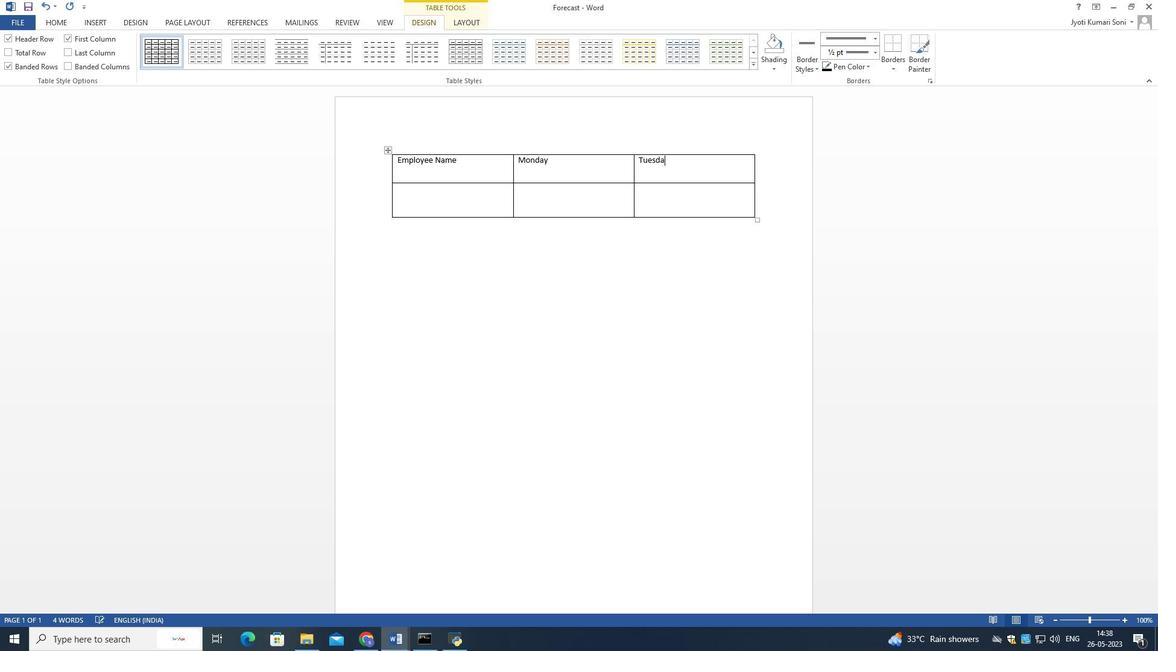 
Action: Mouse moved to (476, 200)
Screenshot: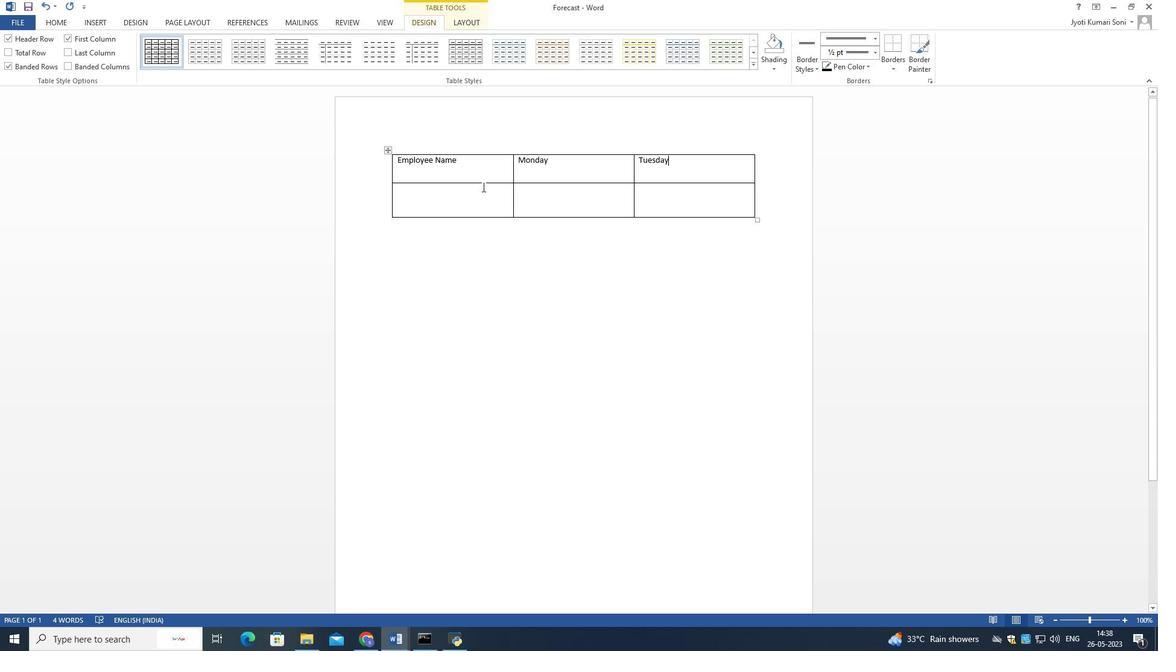 
Action: Mouse pressed left at (476, 200)
Screenshot: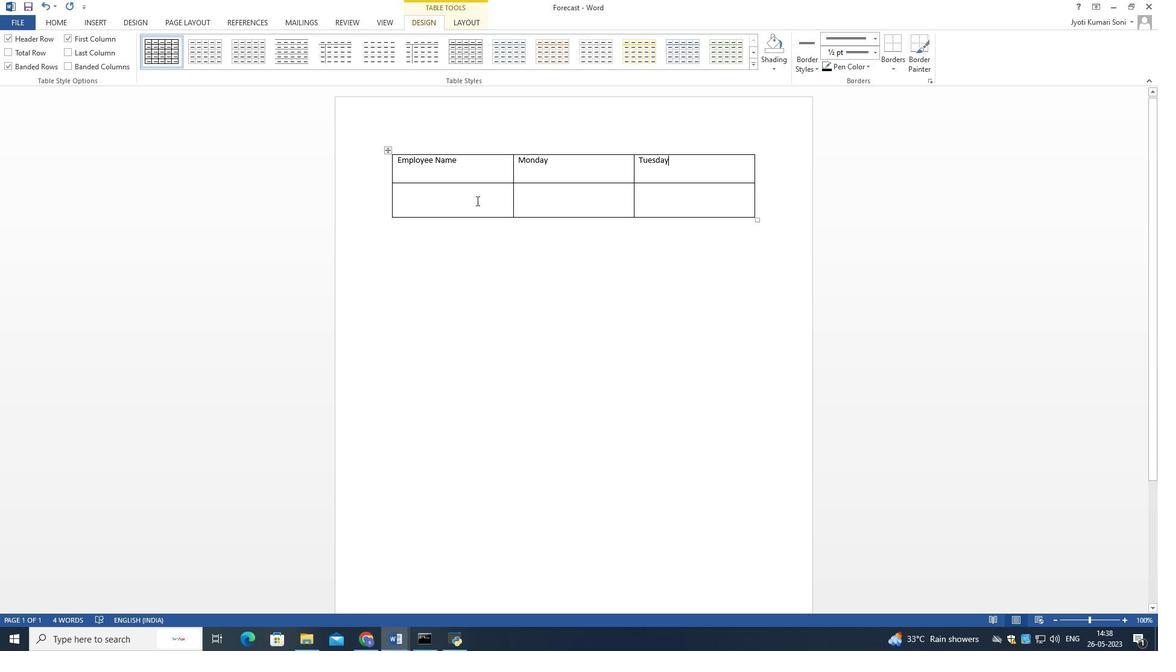 
Action: Mouse moved to (474, 212)
Screenshot: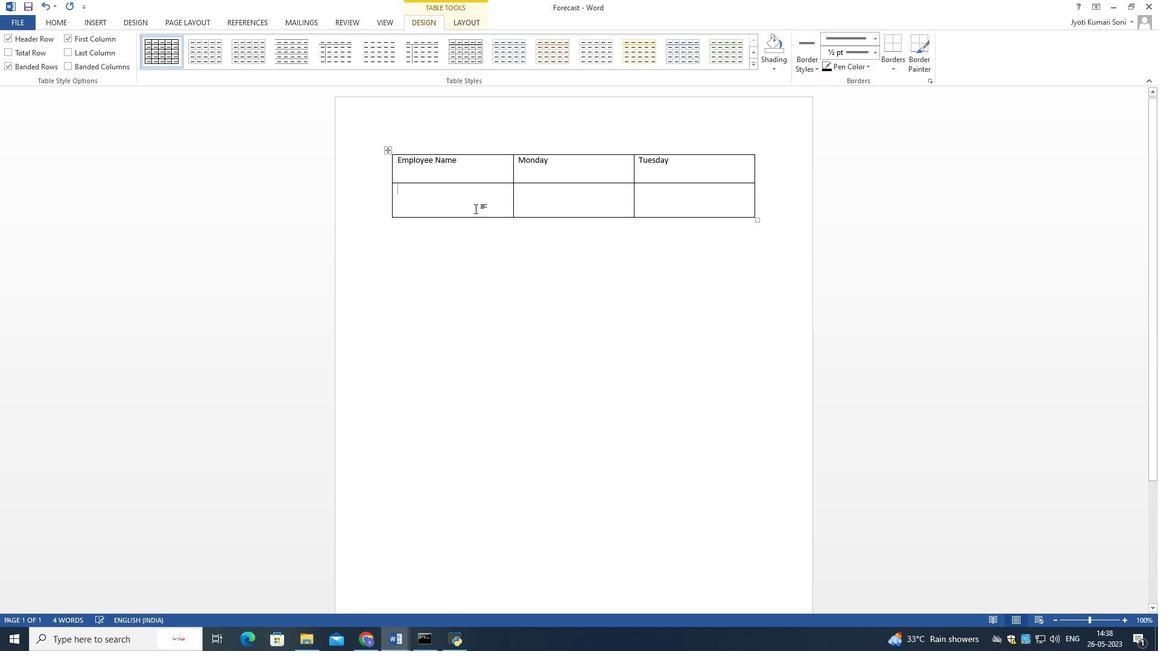 
Action: Key pressed <Key.shift>John<Key.right>1<Key.shift_r>:00<Key.shift>PM<Key.left><Key.left><Key.space><Key.right><Key.right><Key.right>3<Key.shift_r>:00<Key.space><Key.shift>PM
Screenshot: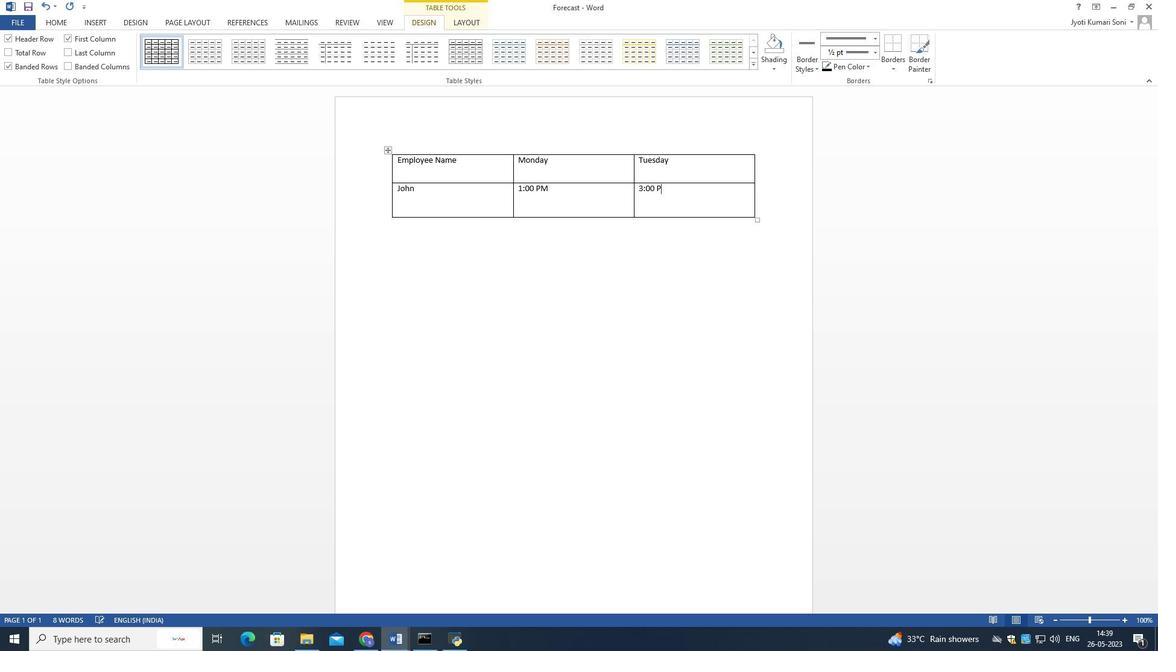 
Action: Mouse moved to (595, 199)
Screenshot: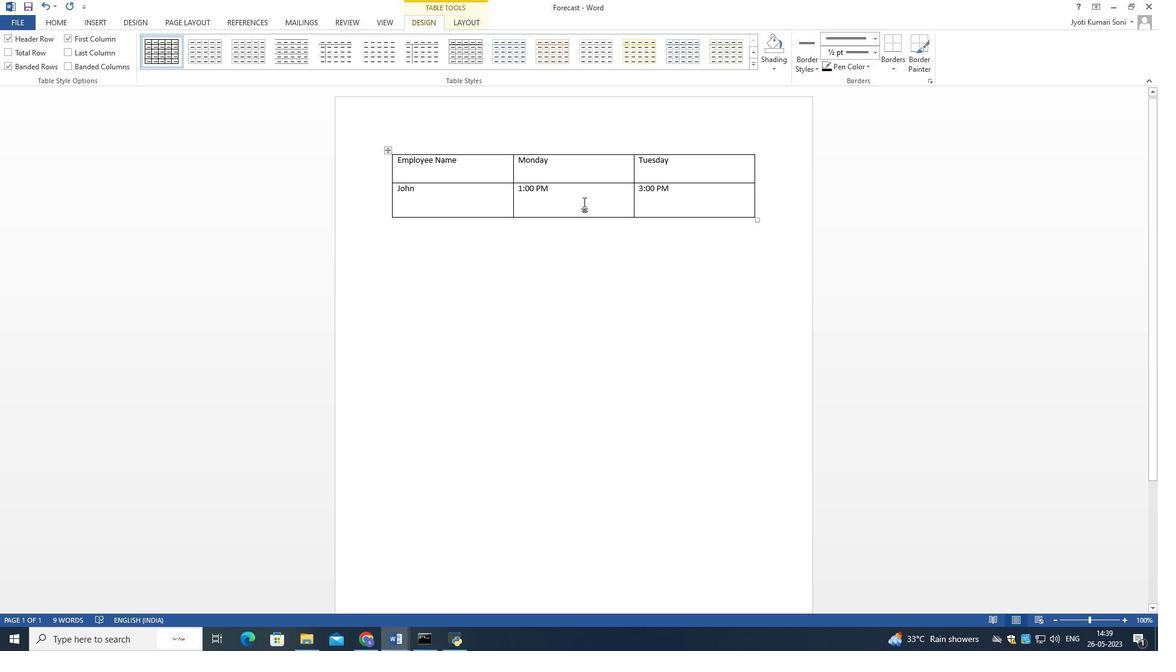 
Action: Mouse pressed left at (595, 199)
Screenshot: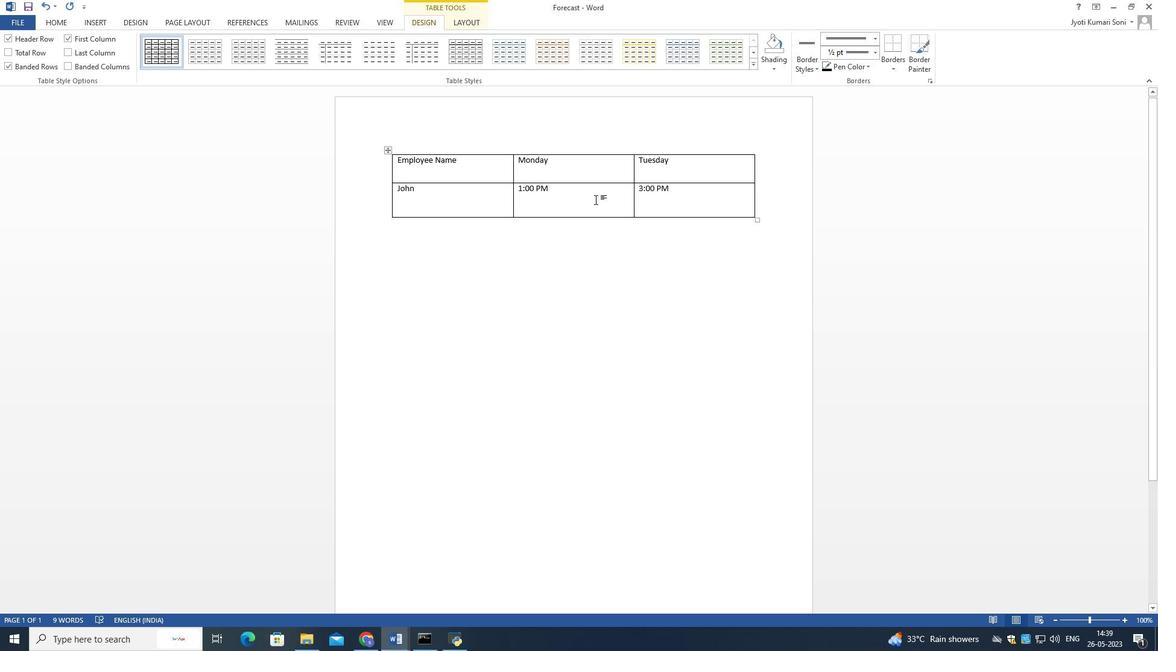 
Action: Mouse moved to (756, 65)
Screenshot: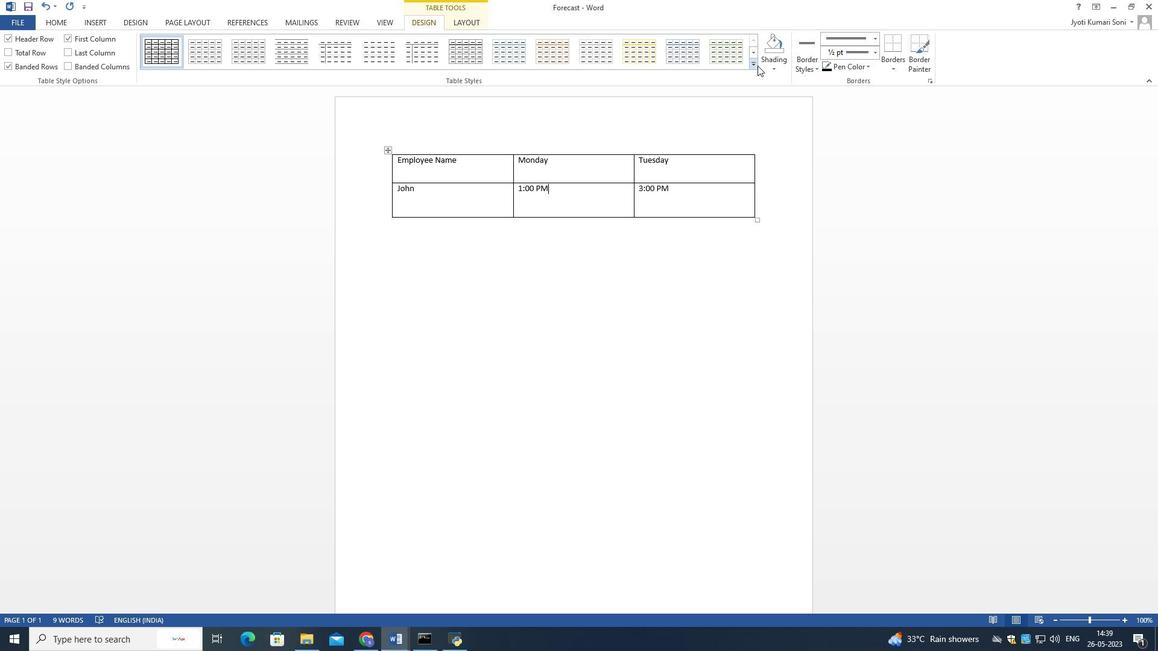 
Action: Mouse pressed left at (756, 65)
Screenshot: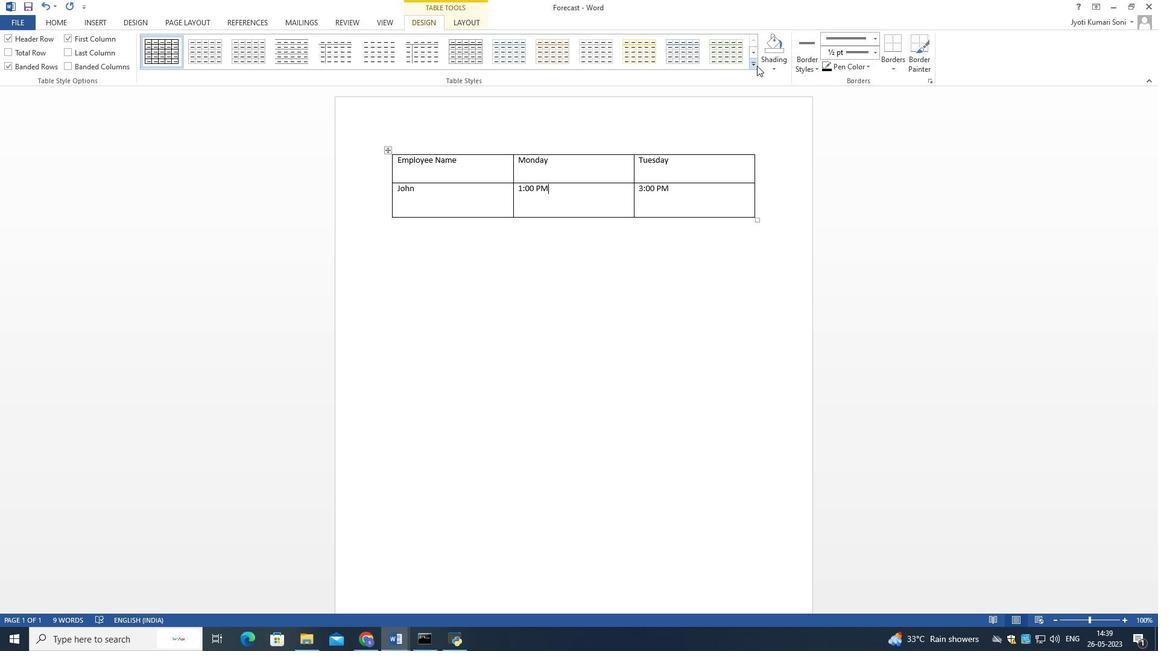 
Action: Mouse moved to (690, 147)
Screenshot: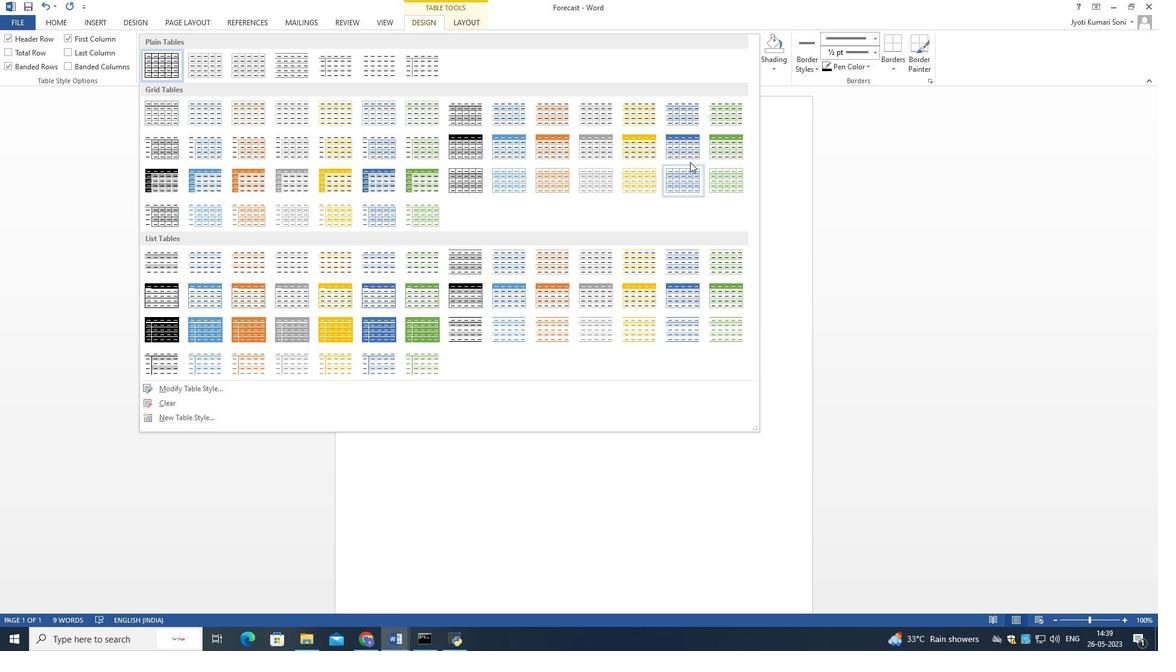 
Action: Mouse pressed left at (690, 147)
Screenshot: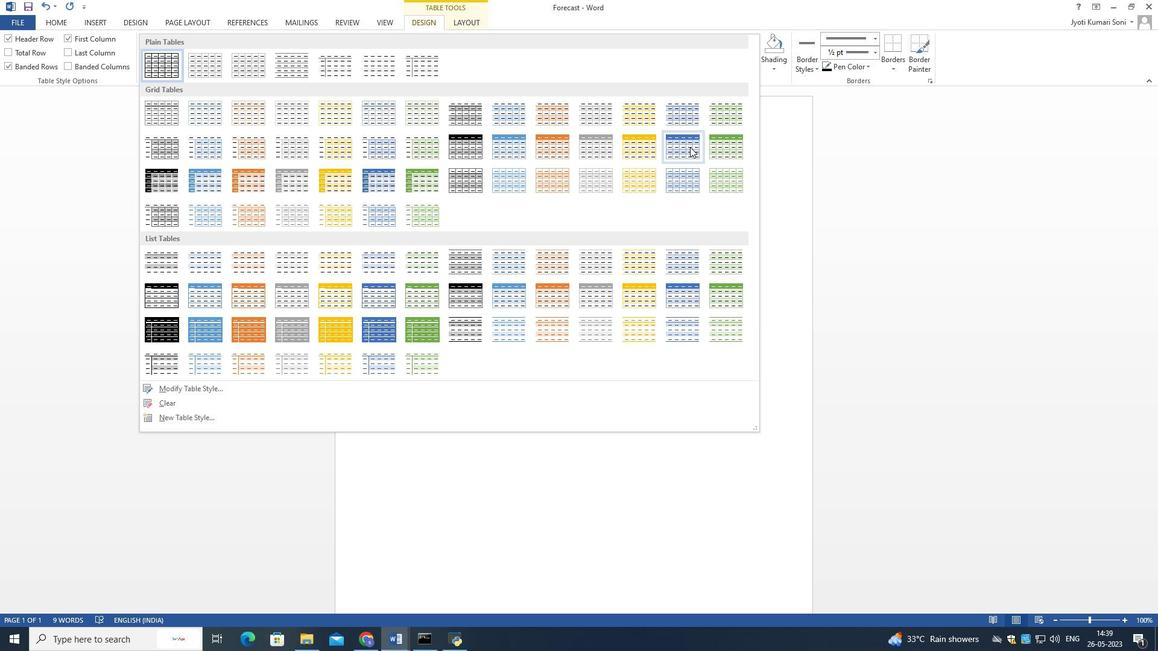 
Action: Mouse moved to (667, 248)
Screenshot: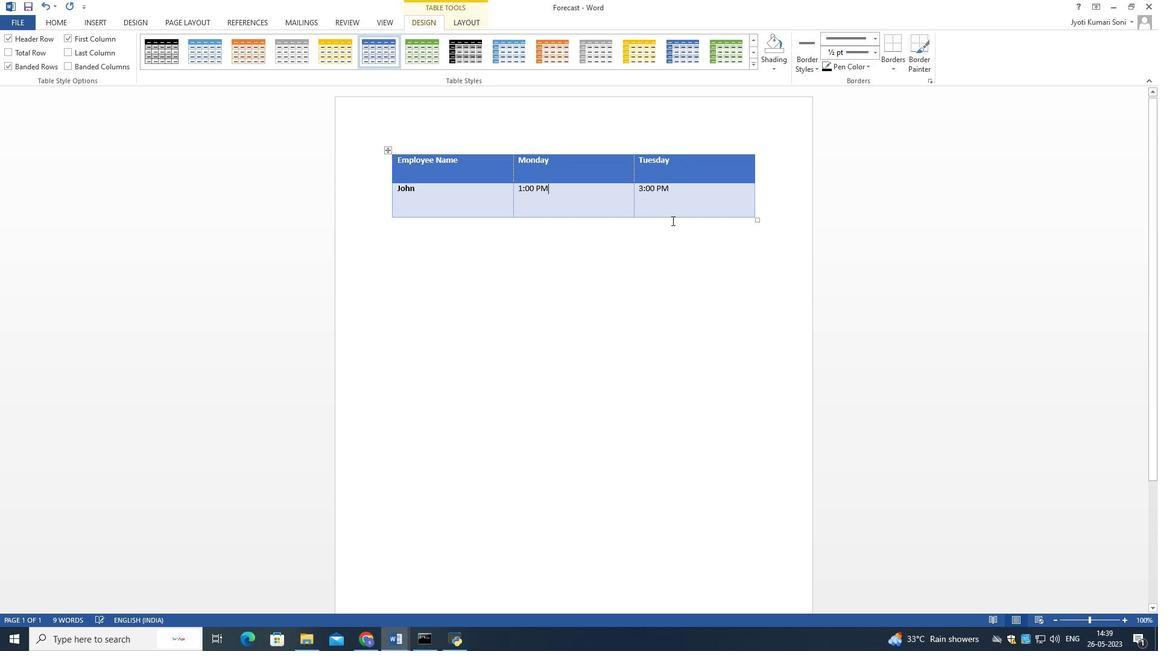 
Action: Mouse pressed left at (667, 248)
Screenshot: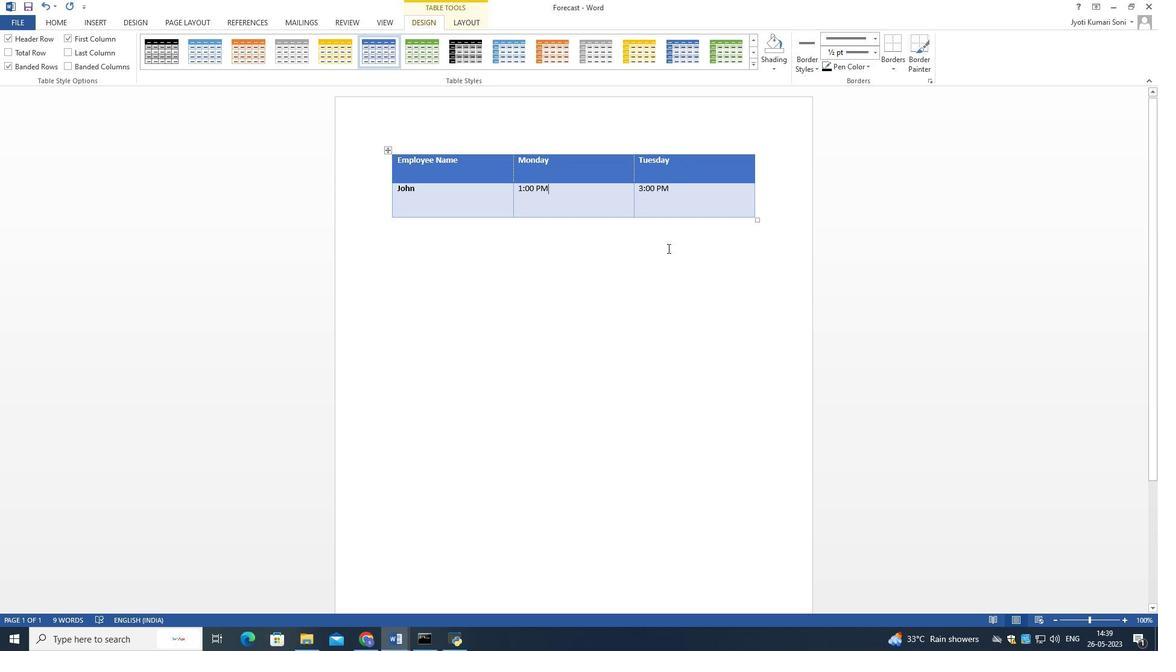 
Action: Mouse moved to (529, 297)
Screenshot: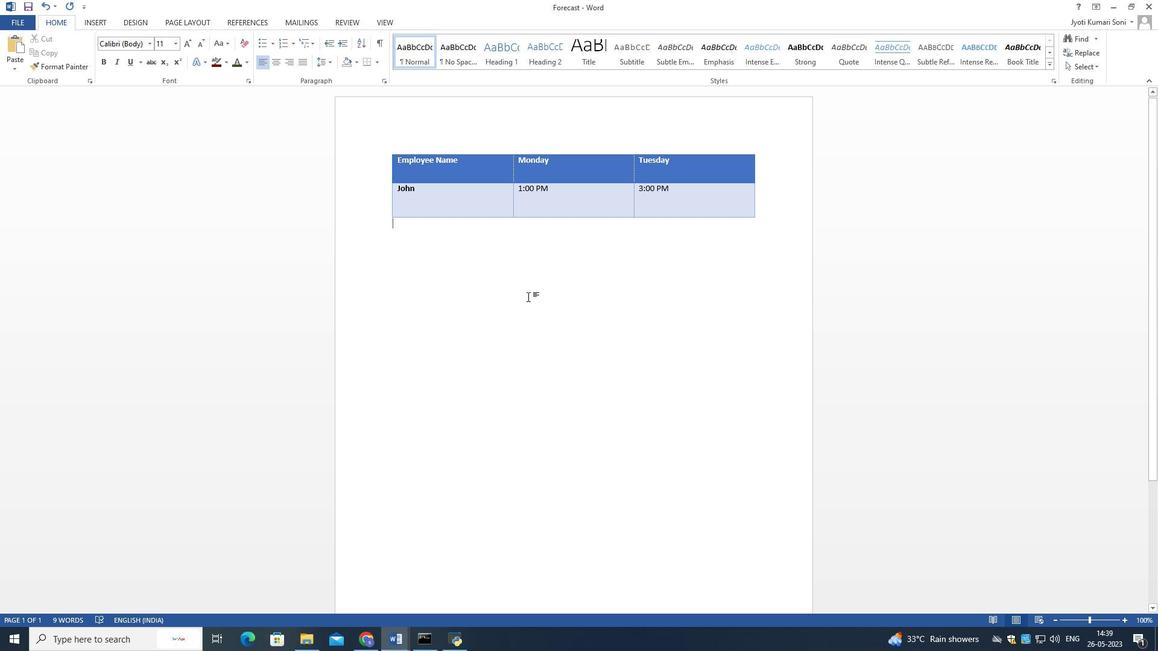
